 Task: Find connections with filter location Coelho Neto with filter topic #interiordesignwith filter profile language Spanish with filter current company Brocade with filter school Banaras Hindu University with filter industry Security and Investigations with filter service category Technical with filter keywords title Animal Shelter Board Member
Action: Mouse moved to (515, 101)
Screenshot: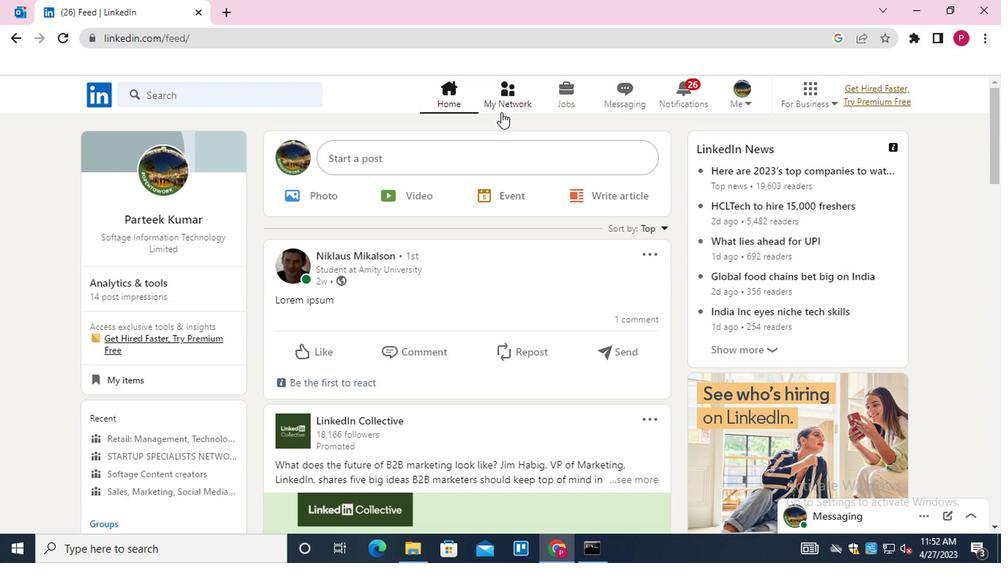 
Action: Mouse pressed left at (515, 101)
Screenshot: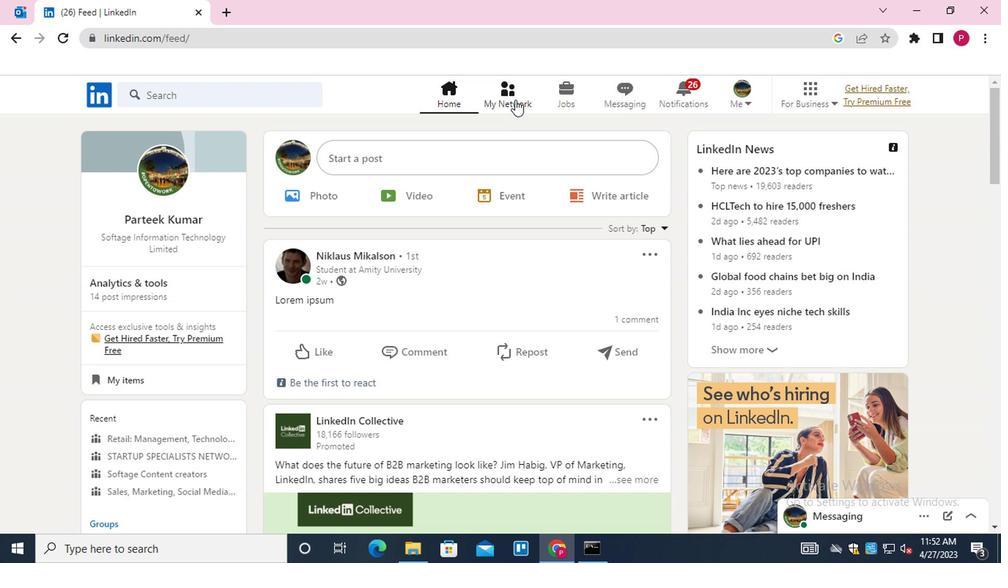 
Action: Mouse moved to (222, 178)
Screenshot: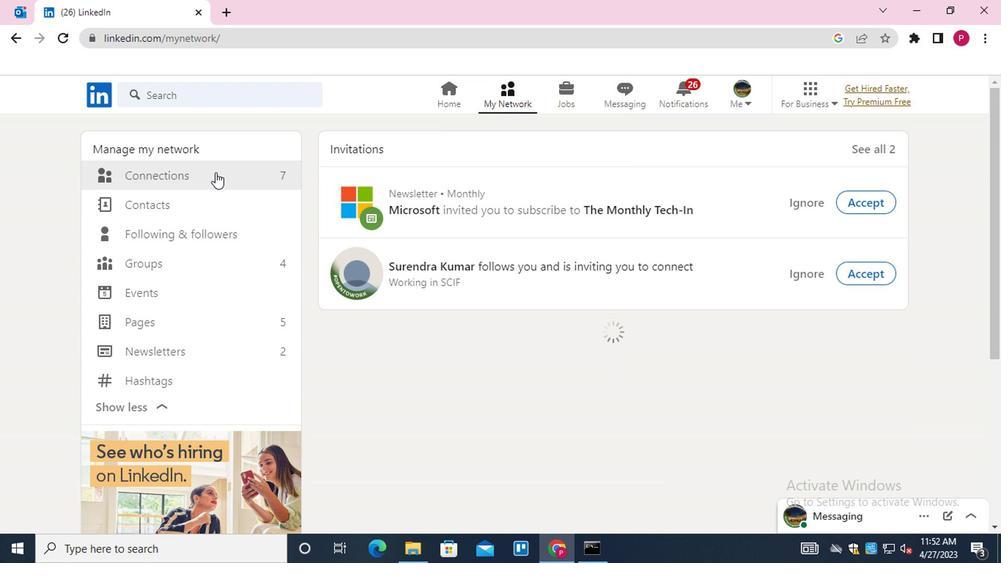 
Action: Mouse pressed left at (222, 178)
Screenshot: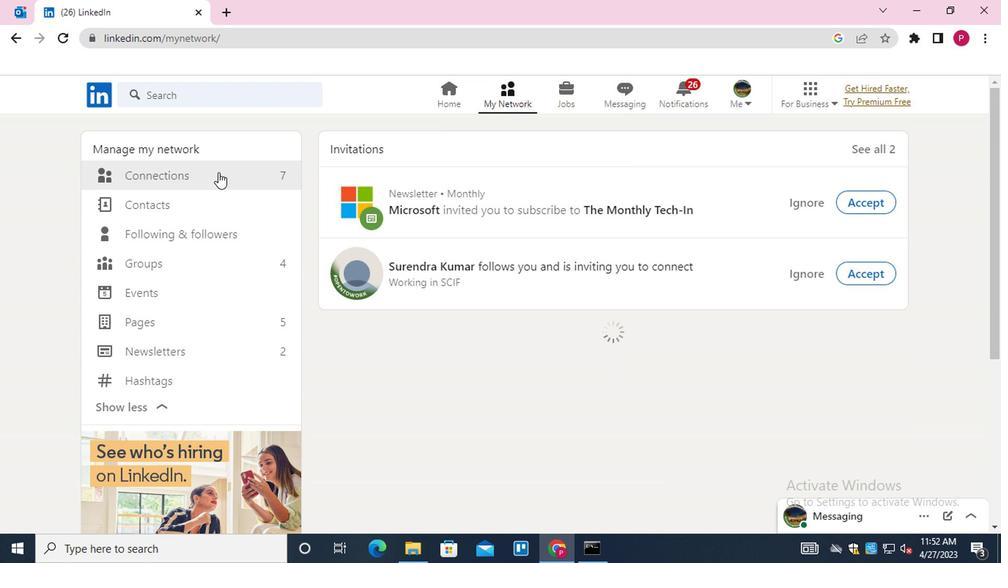 
Action: Mouse moved to (587, 187)
Screenshot: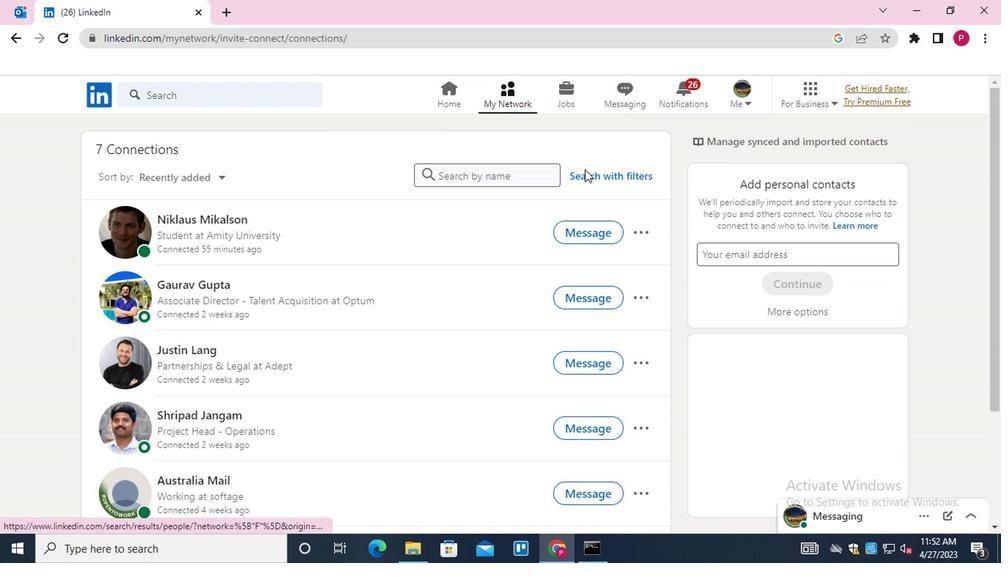 
Action: Mouse pressed left at (587, 187)
Screenshot: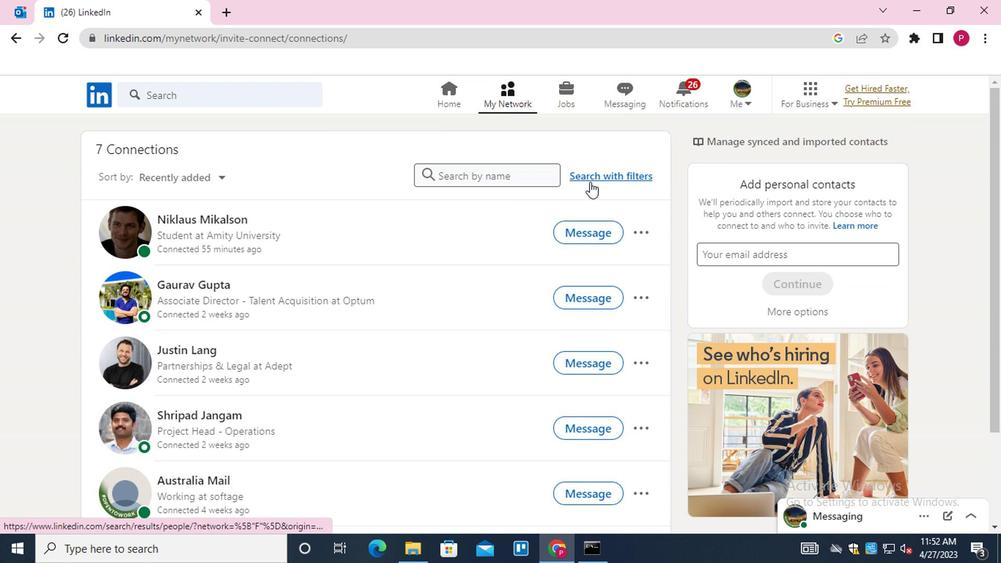 
Action: Mouse moved to (529, 143)
Screenshot: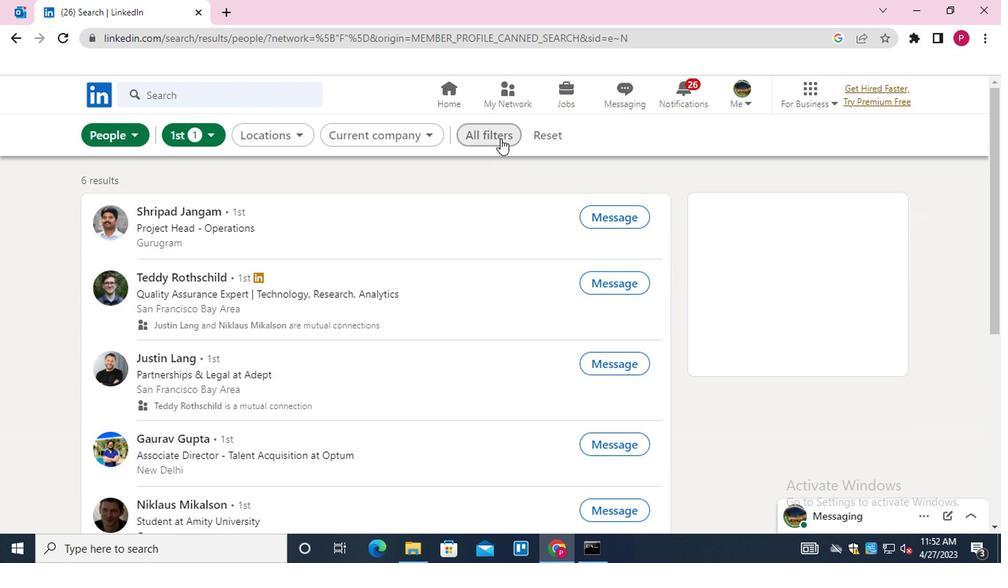 
Action: Mouse pressed left at (529, 143)
Screenshot: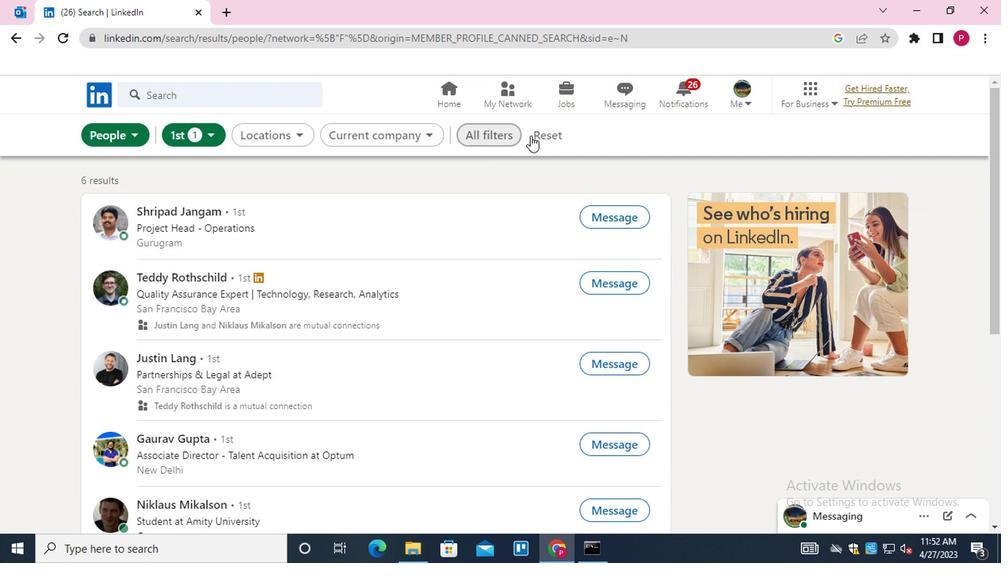 
Action: Mouse moved to (511, 143)
Screenshot: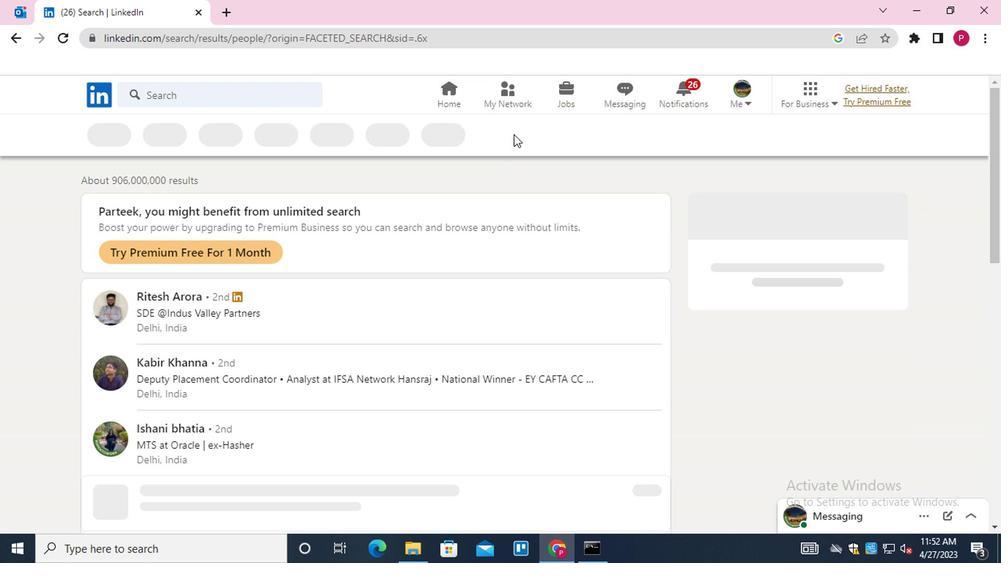 
Action: Mouse pressed left at (511, 143)
Screenshot: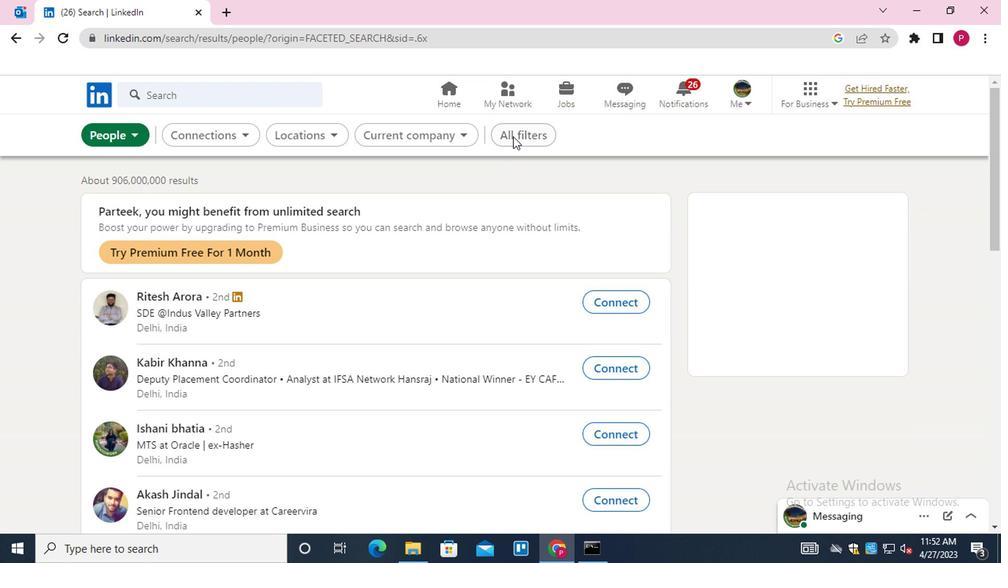 
Action: Mouse moved to (795, 364)
Screenshot: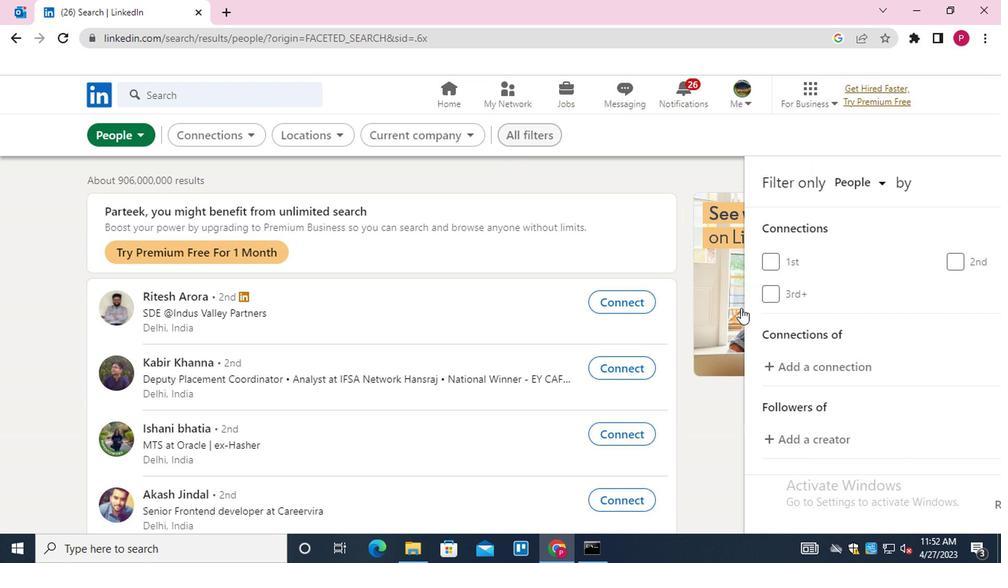 
Action: Mouse scrolled (795, 363) with delta (0, 0)
Screenshot: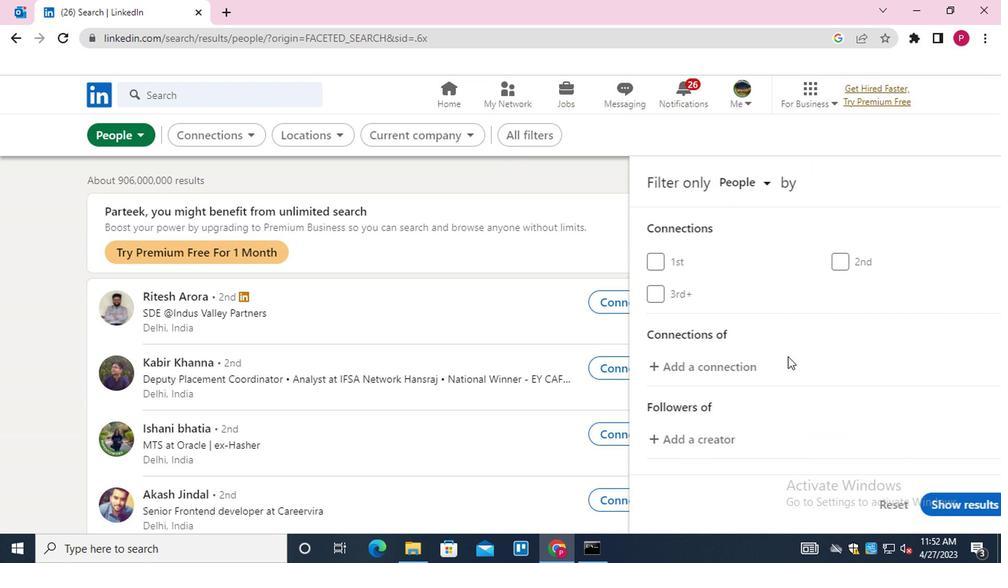 
Action: Mouse scrolled (795, 363) with delta (0, 0)
Screenshot: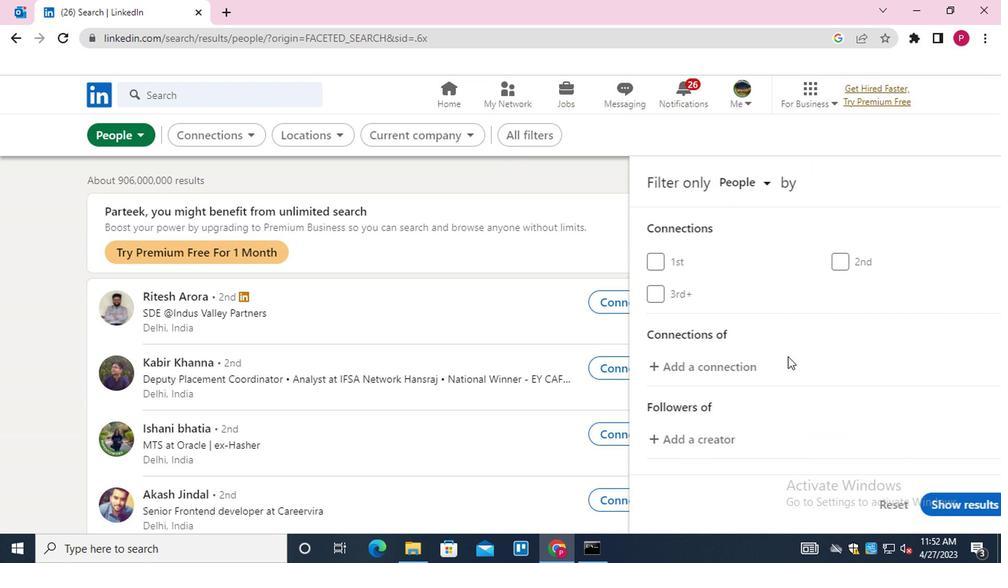 
Action: Mouse moved to (796, 365)
Screenshot: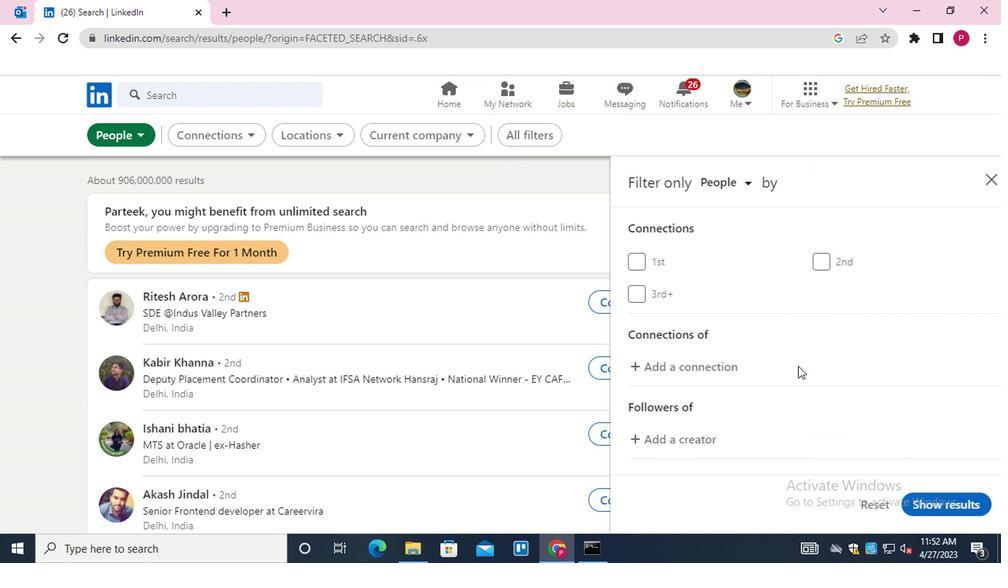 
Action: Mouse scrolled (796, 364) with delta (0, 0)
Screenshot: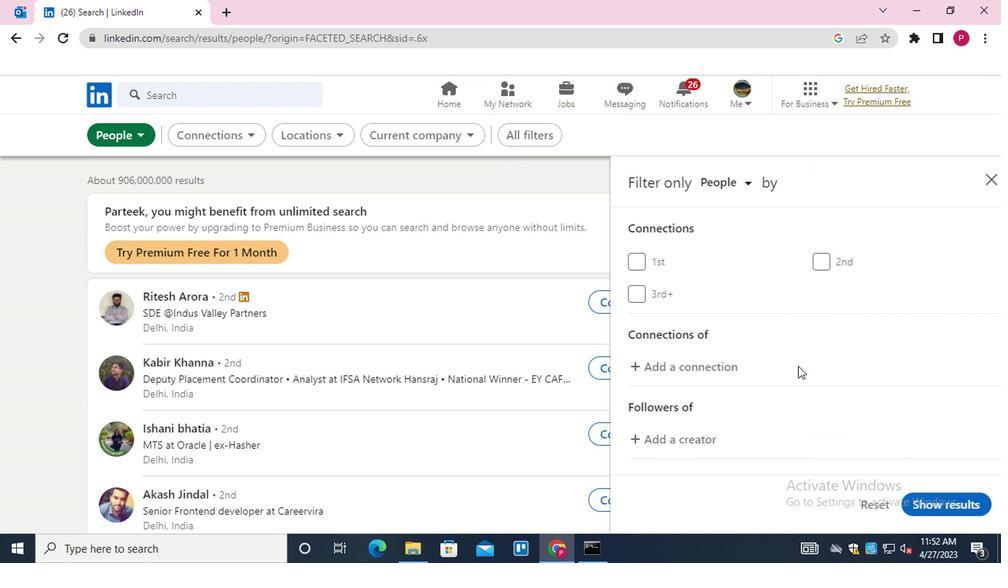 
Action: Mouse moved to (797, 368)
Screenshot: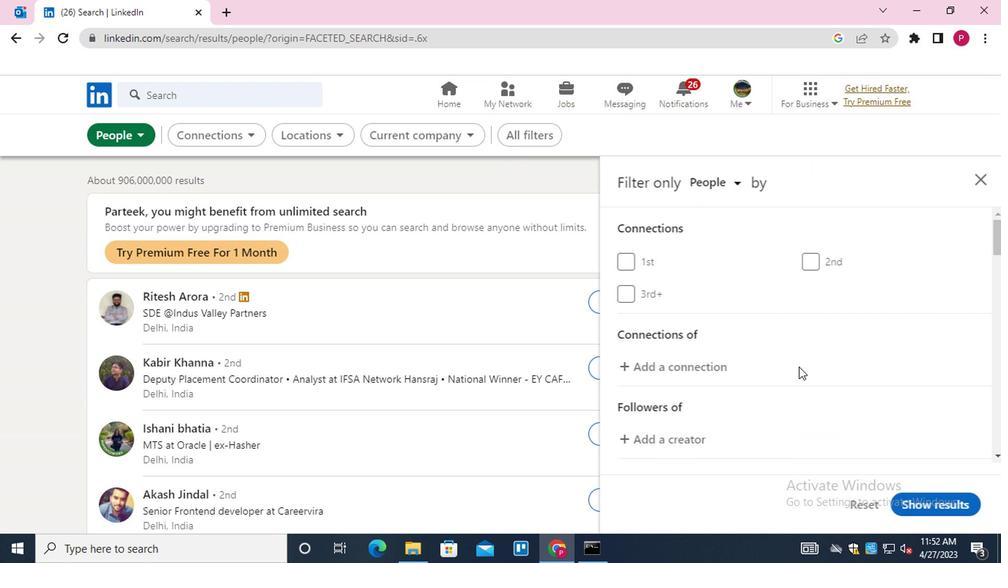 
Action: Mouse scrolled (797, 367) with delta (0, 0)
Screenshot: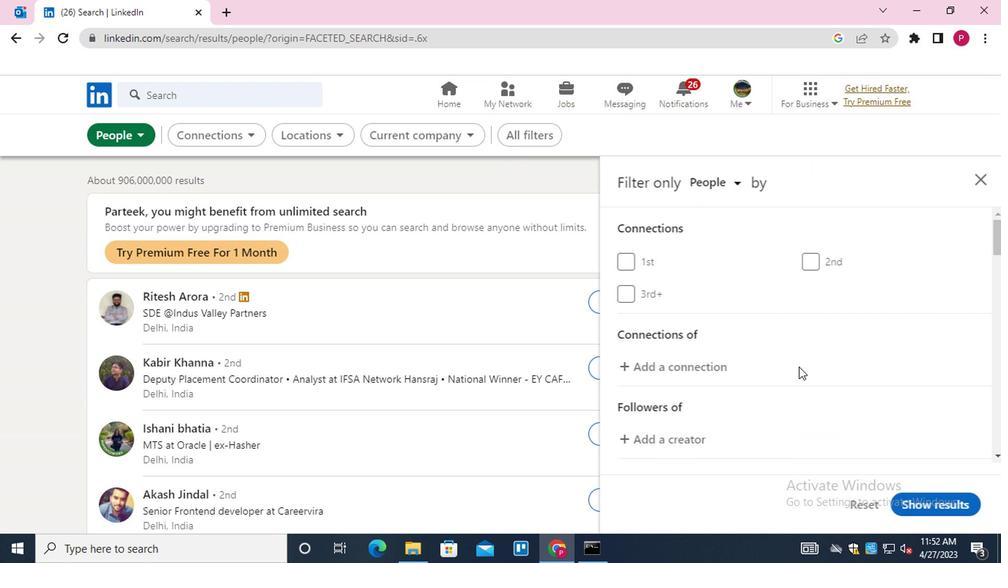 
Action: Mouse moved to (843, 287)
Screenshot: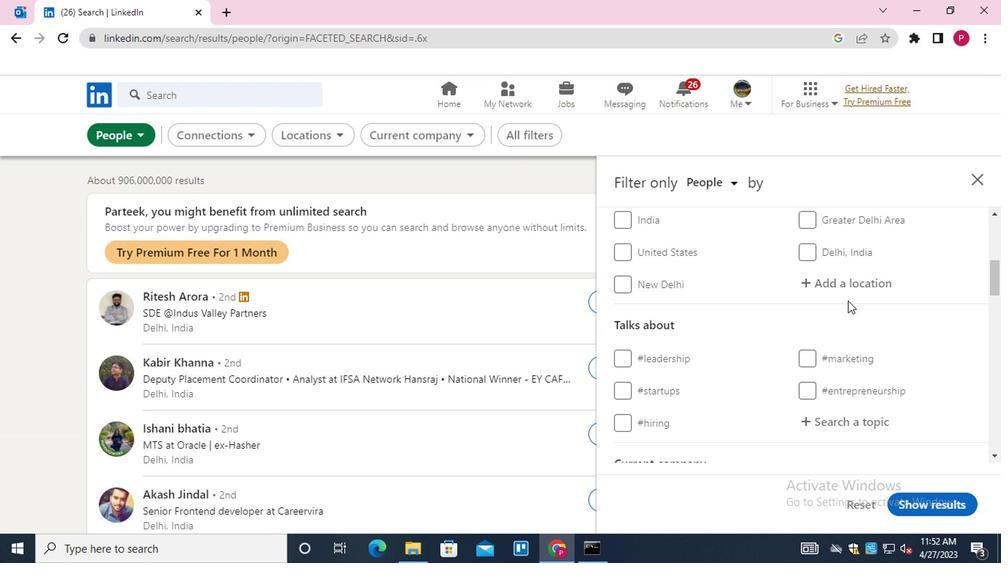 
Action: Mouse pressed left at (843, 287)
Screenshot: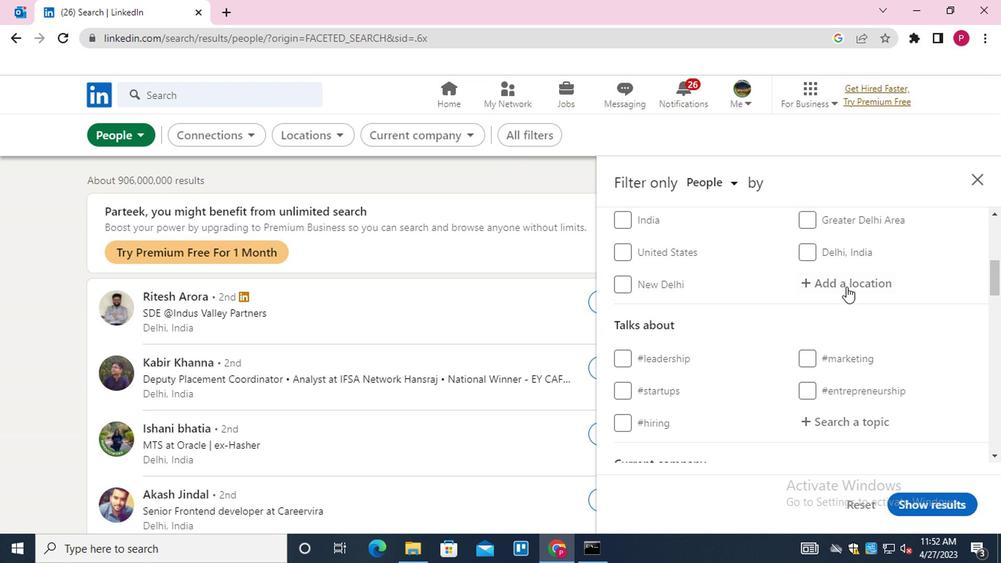 
Action: Key pressed <Key.shift>COELHO<Key.down><Key.enter>
Screenshot: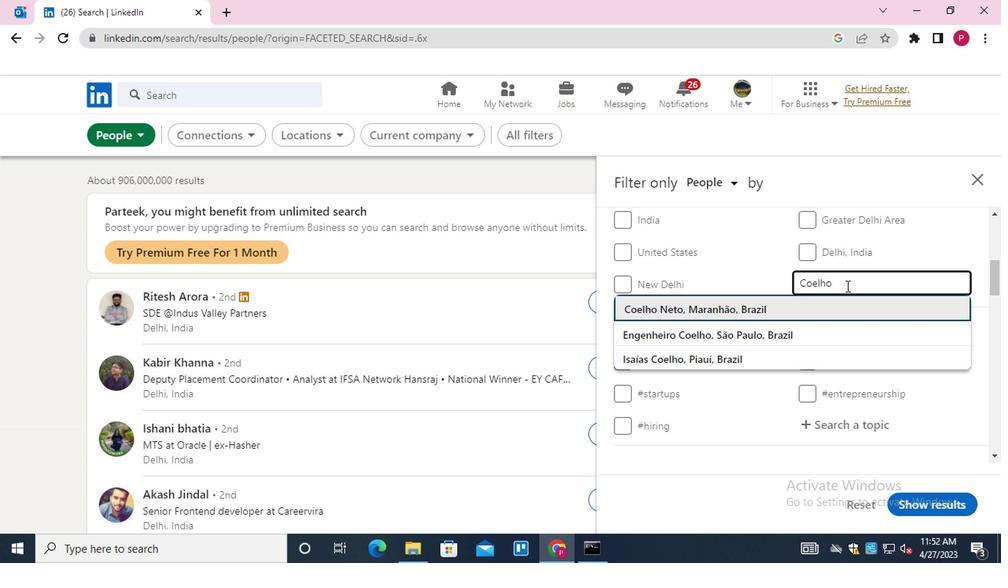 
Action: Mouse moved to (840, 287)
Screenshot: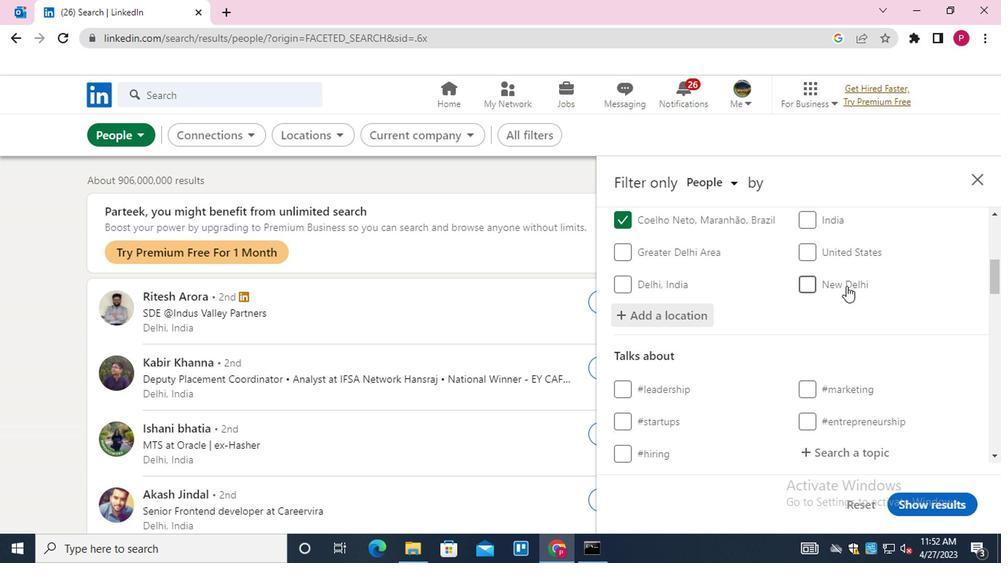 
Action: Mouse scrolled (840, 287) with delta (0, 0)
Screenshot: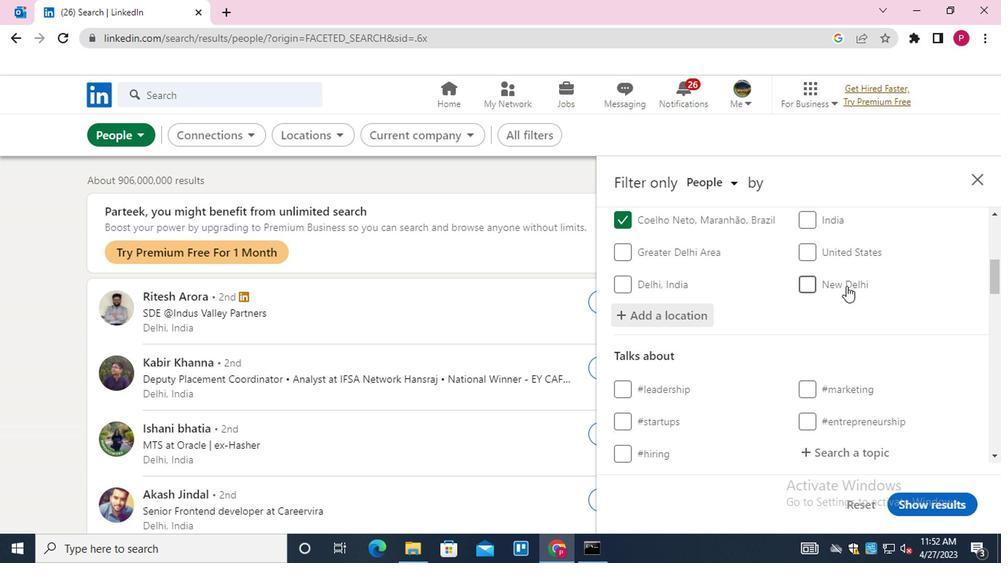 
Action: Mouse moved to (837, 292)
Screenshot: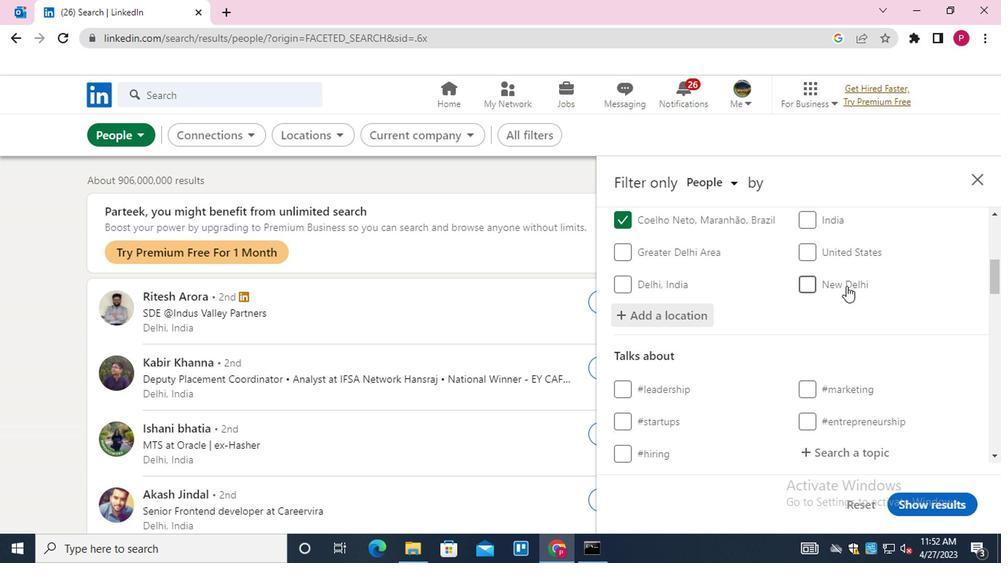 
Action: Mouse scrolled (837, 291) with delta (0, 0)
Screenshot: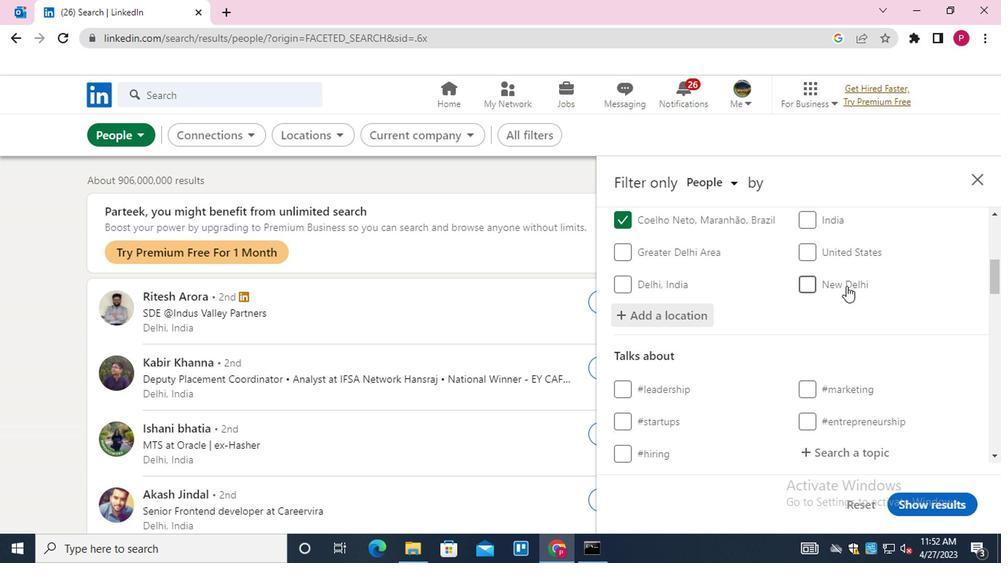 
Action: Mouse moved to (860, 306)
Screenshot: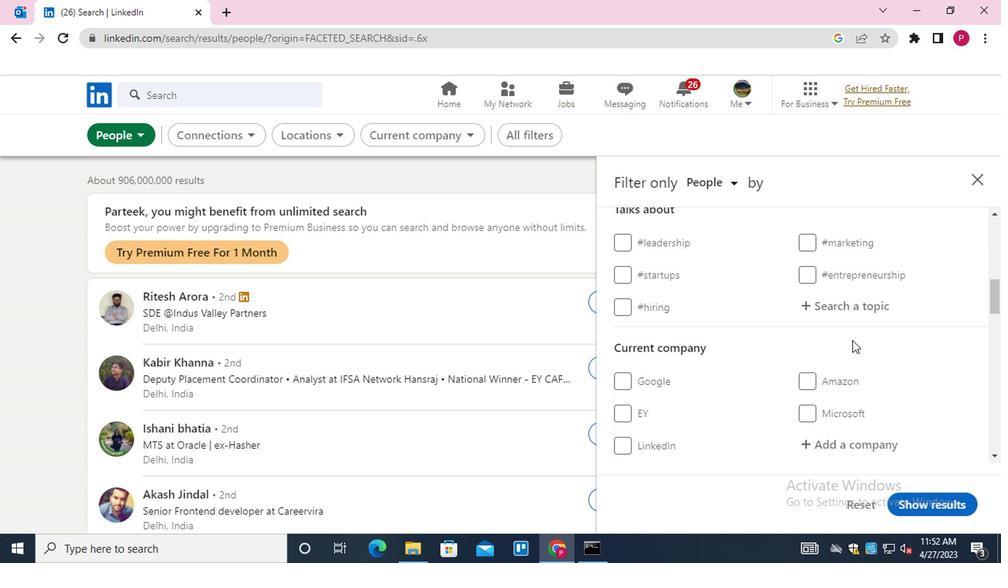 
Action: Mouse pressed left at (860, 306)
Screenshot: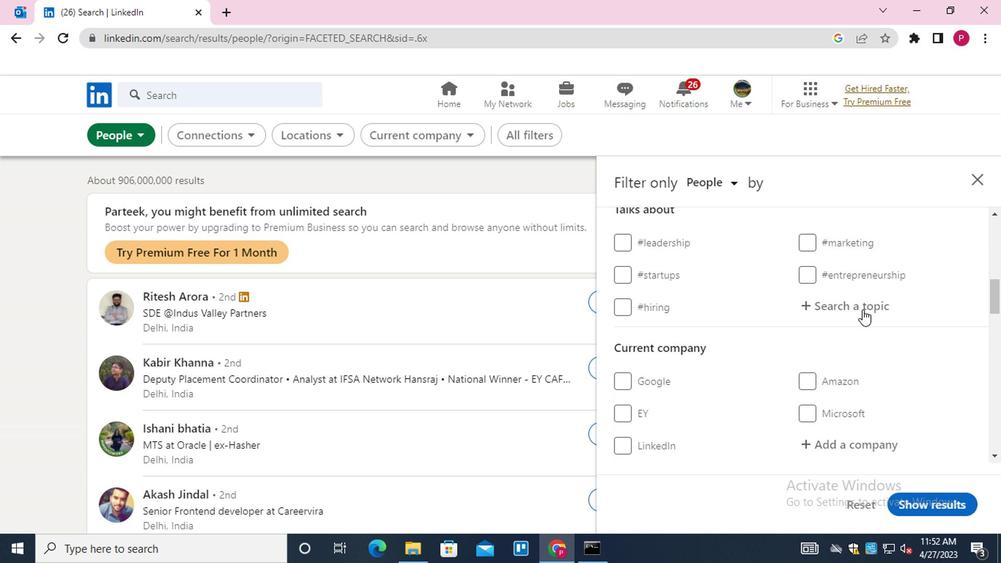 
Action: Key pressed INTERIO<Key.down><Key.enter>
Screenshot: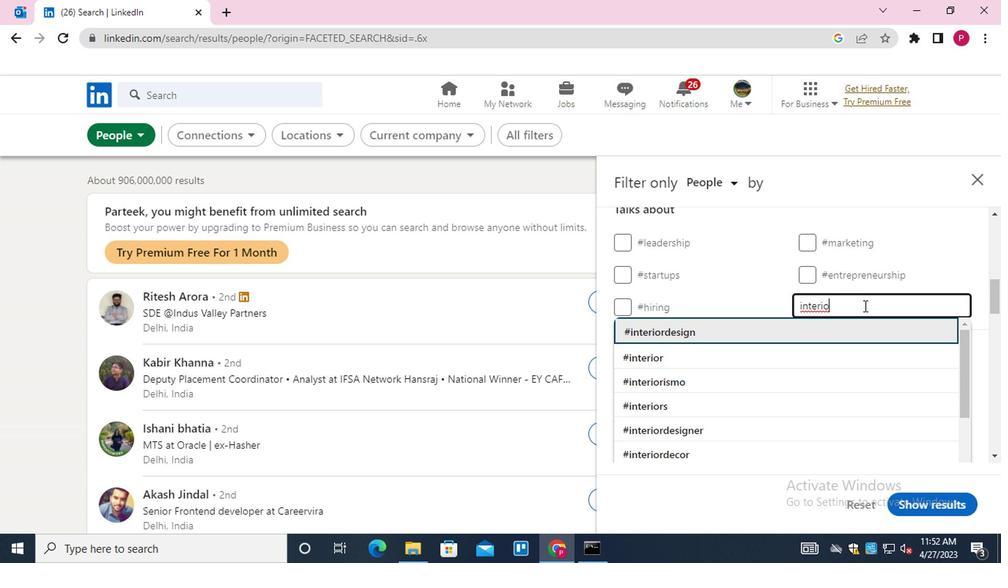 
Action: Mouse moved to (833, 322)
Screenshot: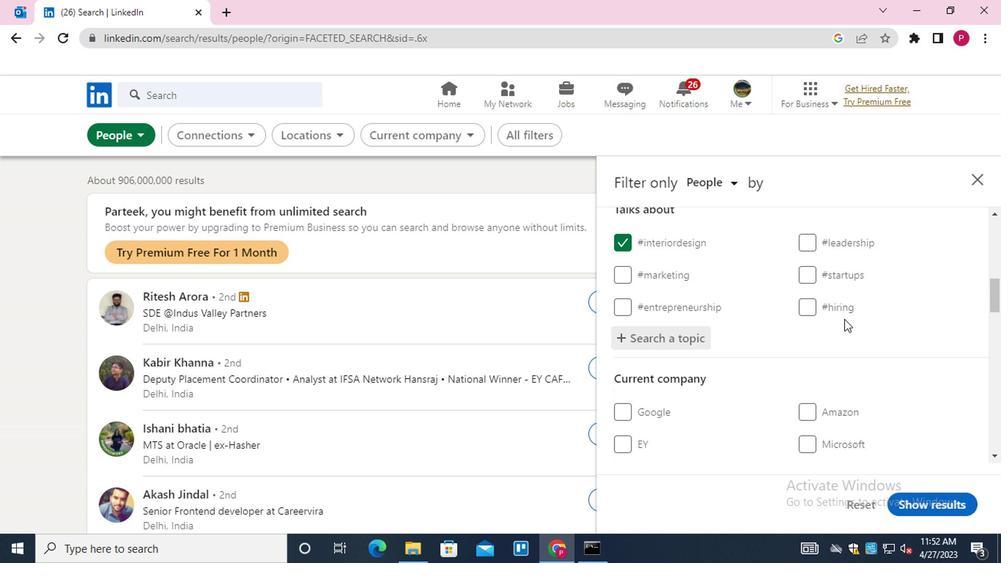 
Action: Mouse scrolled (833, 321) with delta (0, 0)
Screenshot: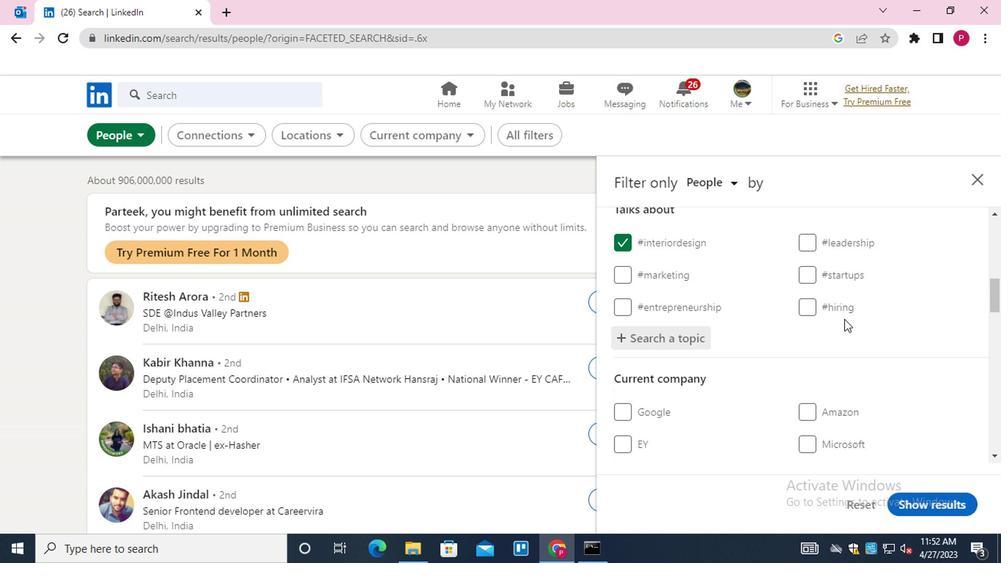 
Action: Mouse scrolled (833, 321) with delta (0, 0)
Screenshot: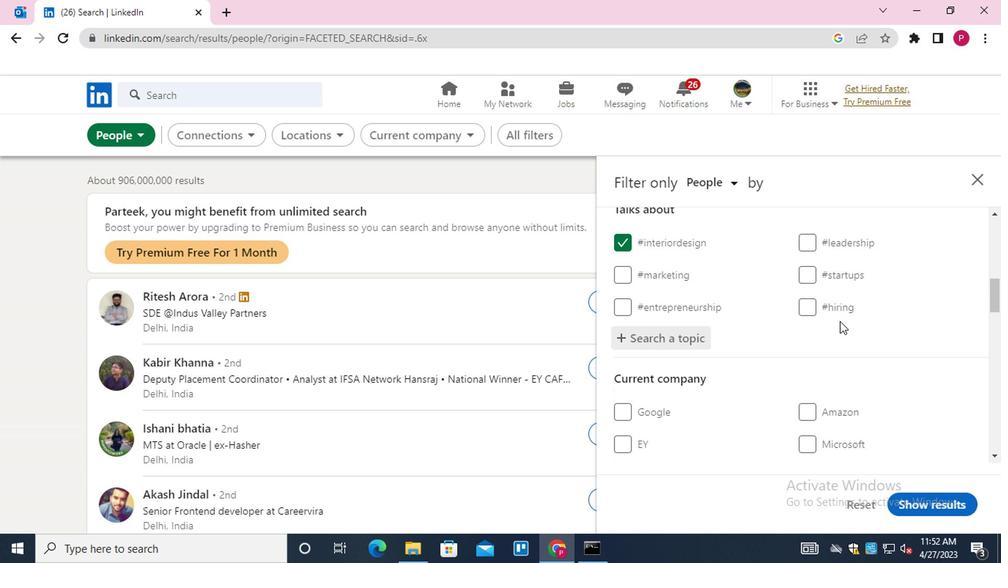 
Action: Mouse scrolled (833, 321) with delta (0, 0)
Screenshot: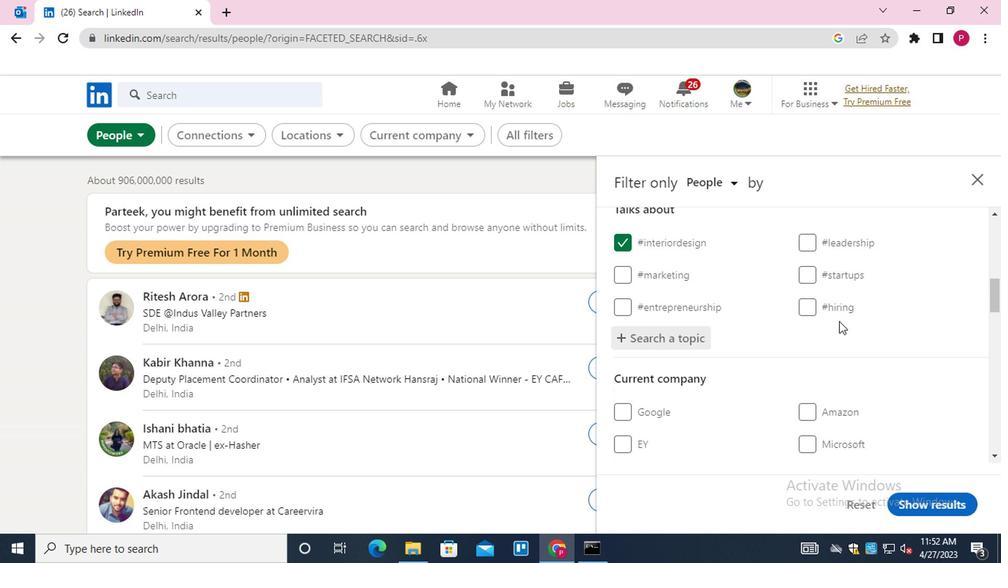 
Action: Mouse moved to (776, 326)
Screenshot: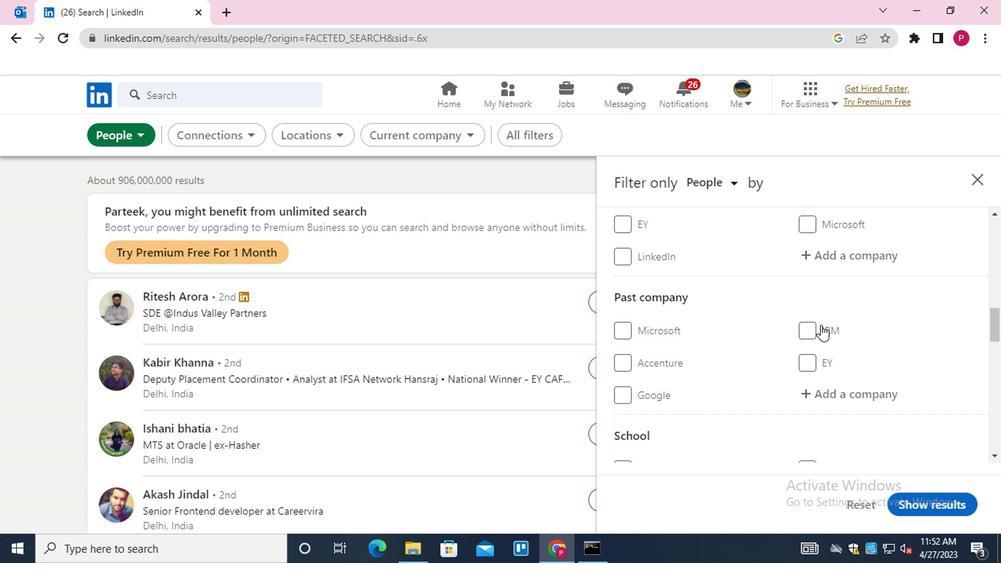 
Action: Mouse scrolled (776, 325) with delta (0, 0)
Screenshot: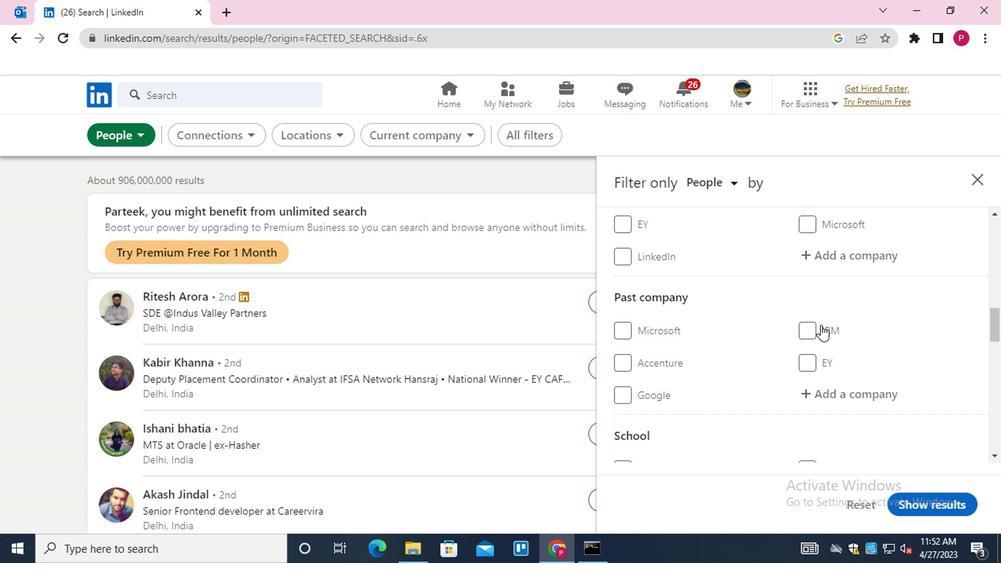 
Action: Mouse moved to (775, 326)
Screenshot: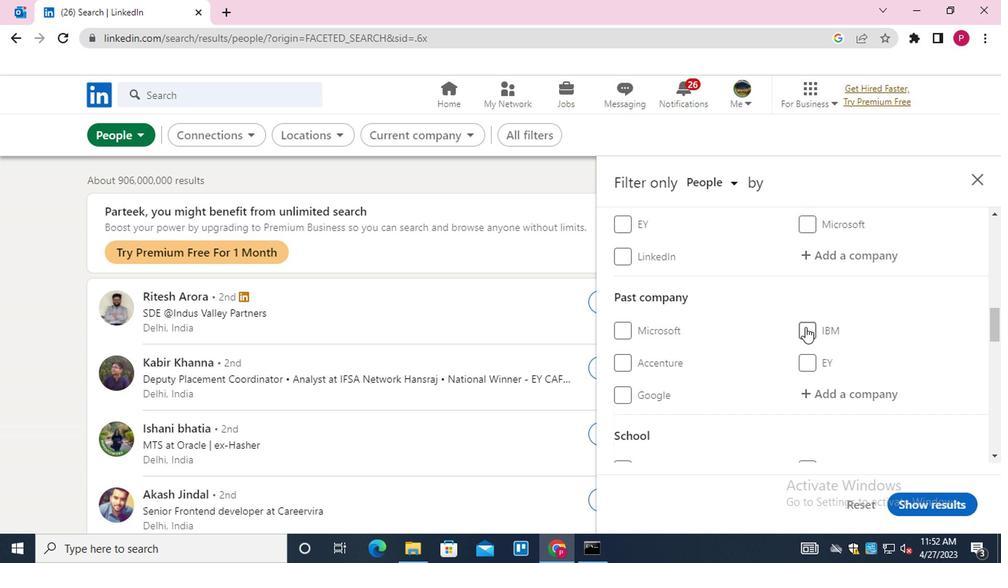 
Action: Mouse scrolled (775, 325) with delta (0, 0)
Screenshot: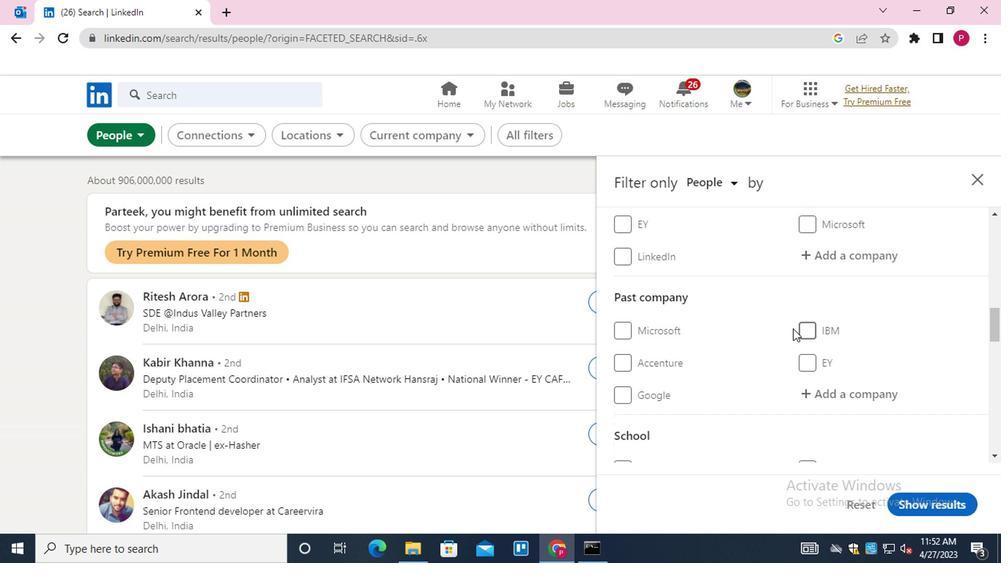 
Action: Mouse moved to (667, 382)
Screenshot: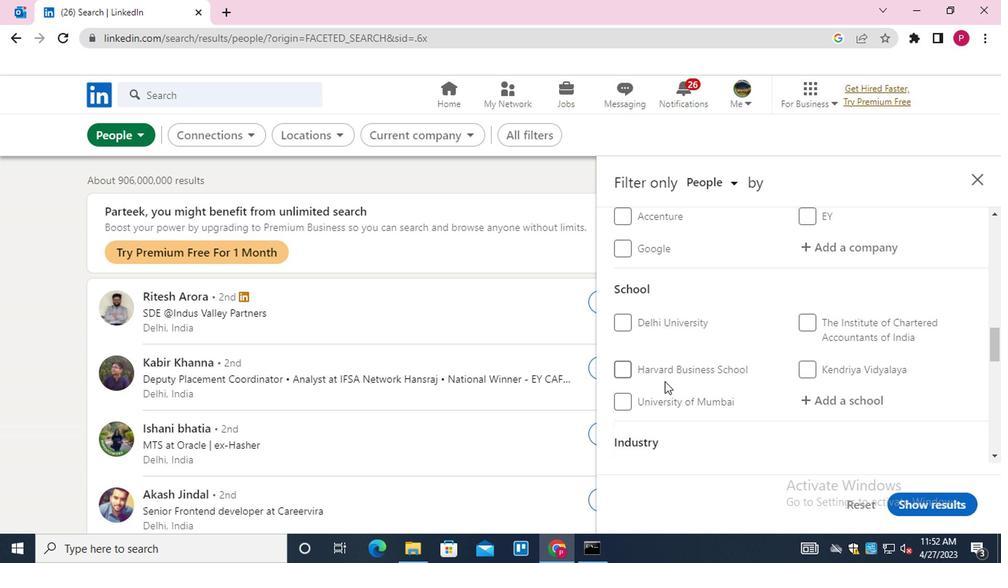 
Action: Mouse scrolled (667, 382) with delta (0, 0)
Screenshot: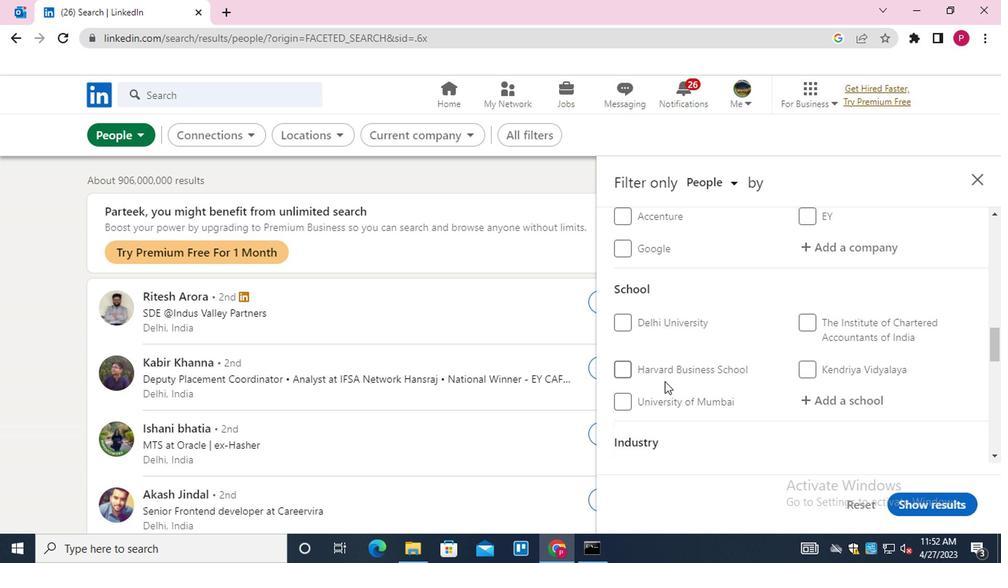 
Action: Mouse moved to (667, 382)
Screenshot: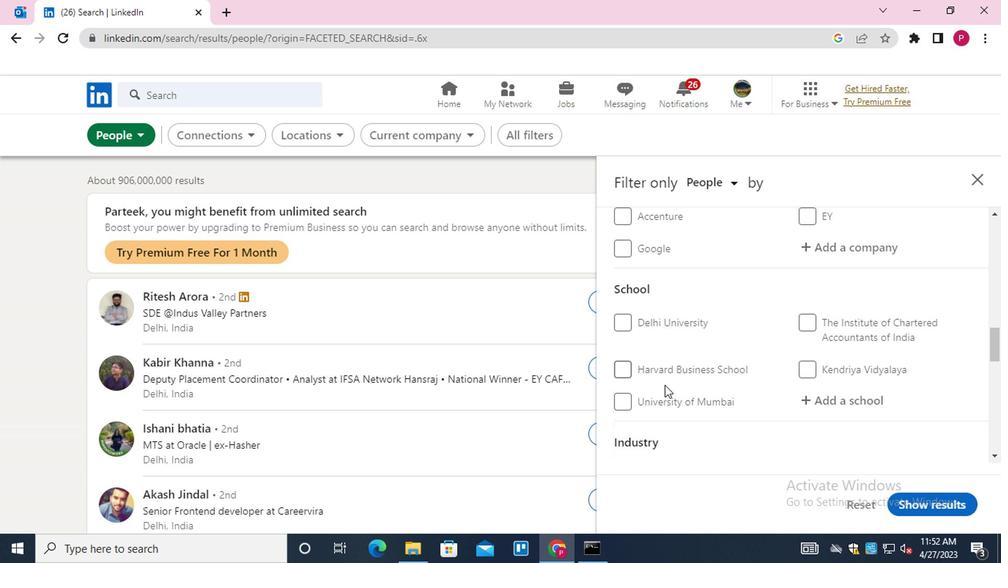 
Action: Mouse scrolled (667, 382) with delta (0, 0)
Screenshot: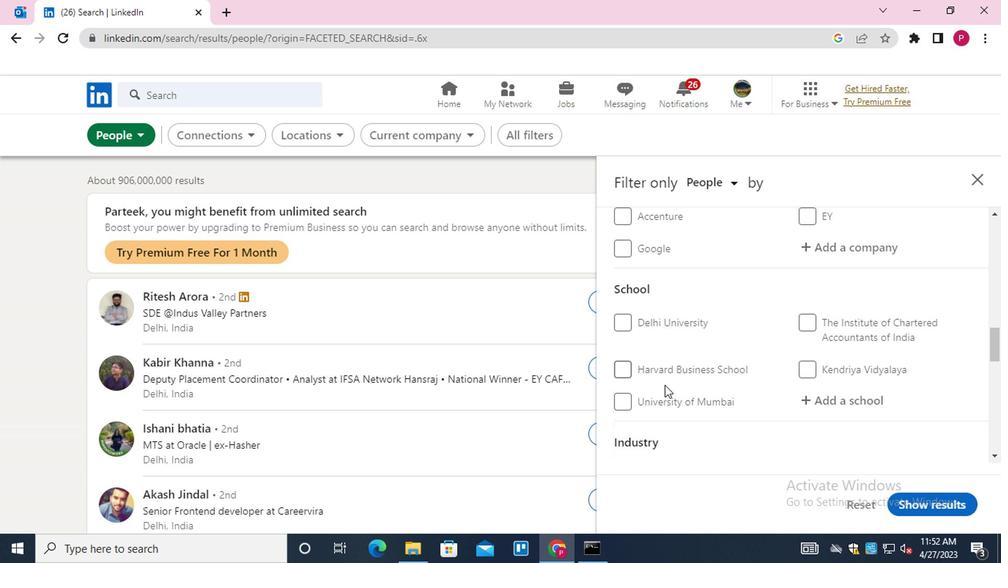 
Action: Mouse moved to (673, 379)
Screenshot: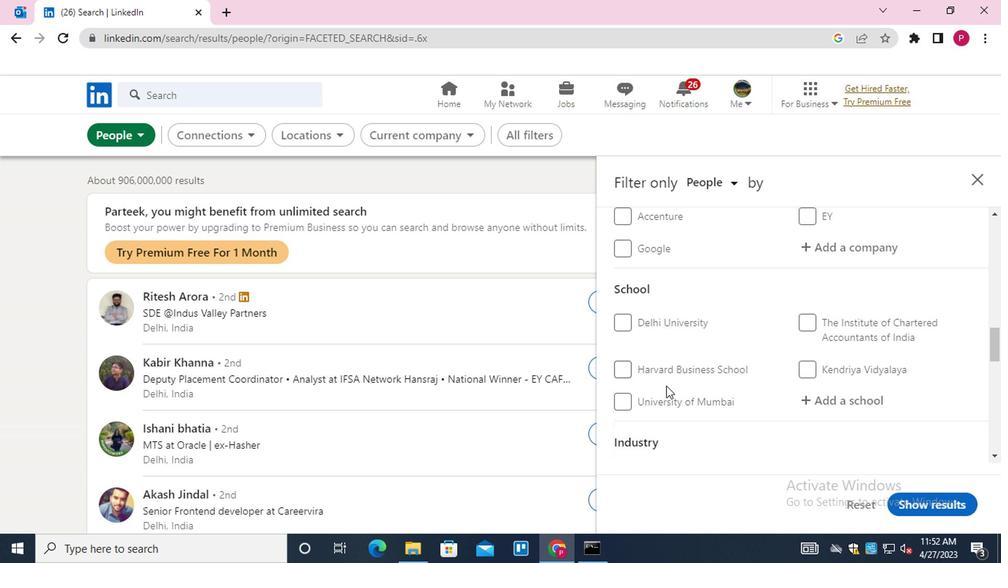 
Action: Mouse scrolled (673, 378) with delta (0, 0)
Screenshot: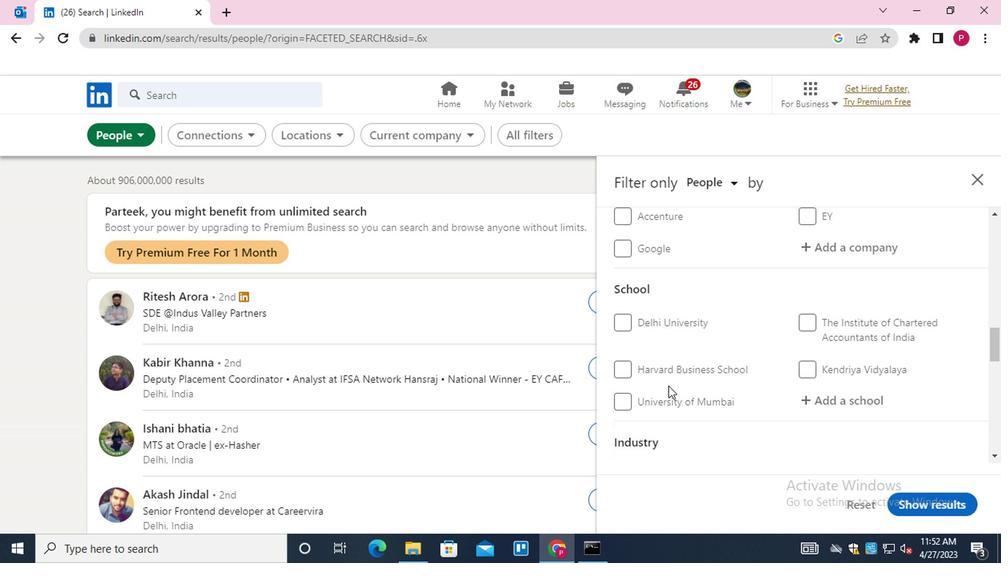
Action: Mouse moved to (678, 362)
Screenshot: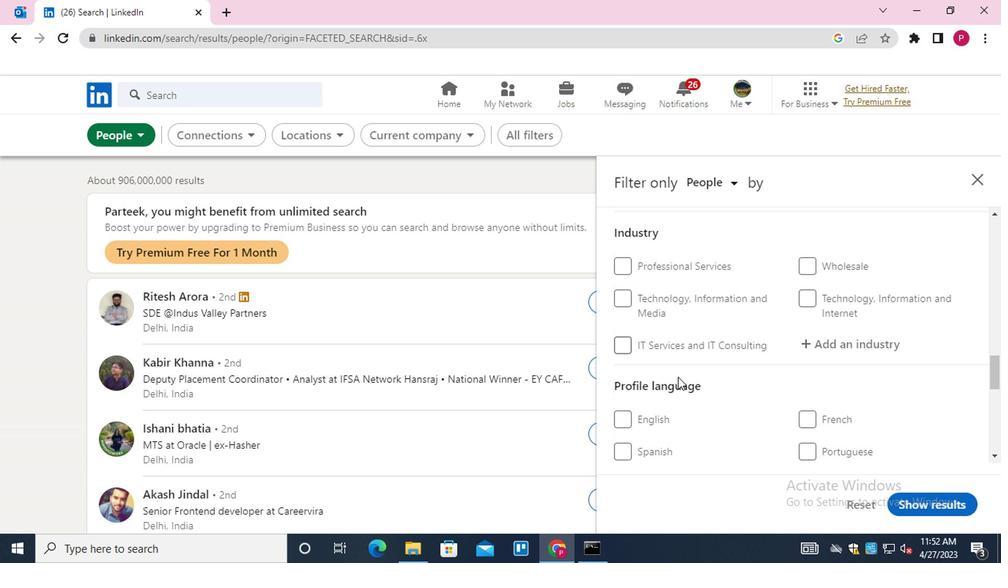 
Action: Mouse scrolled (678, 362) with delta (0, 0)
Screenshot: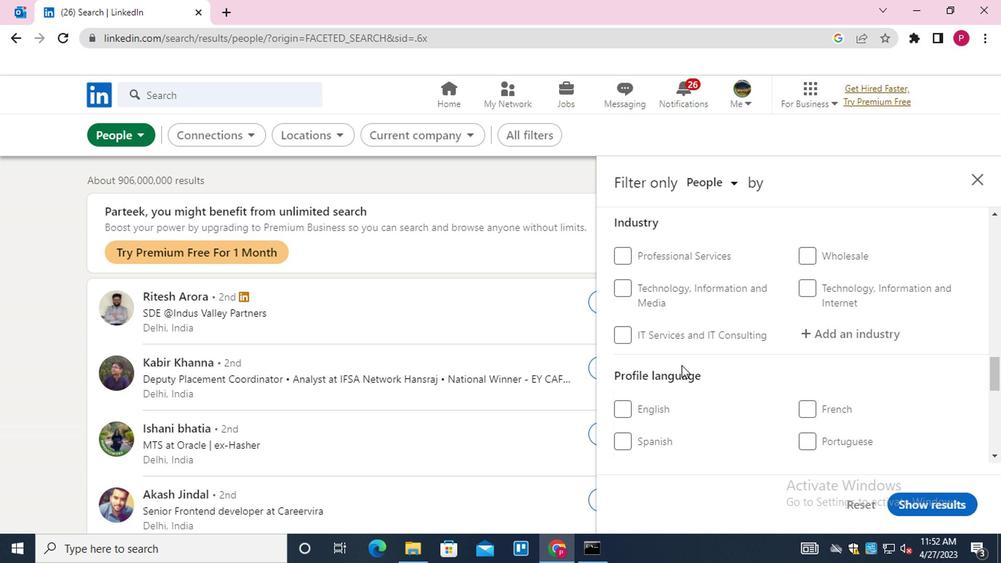 
Action: Mouse scrolled (678, 362) with delta (0, 0)
Screenshot: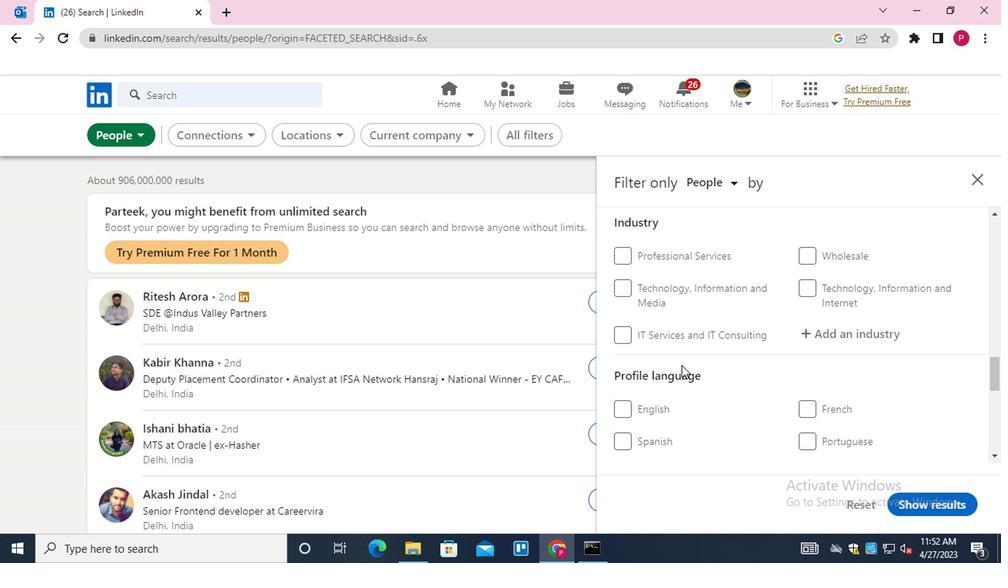
Action: Mouse moved to (624, 294)
Screenshot: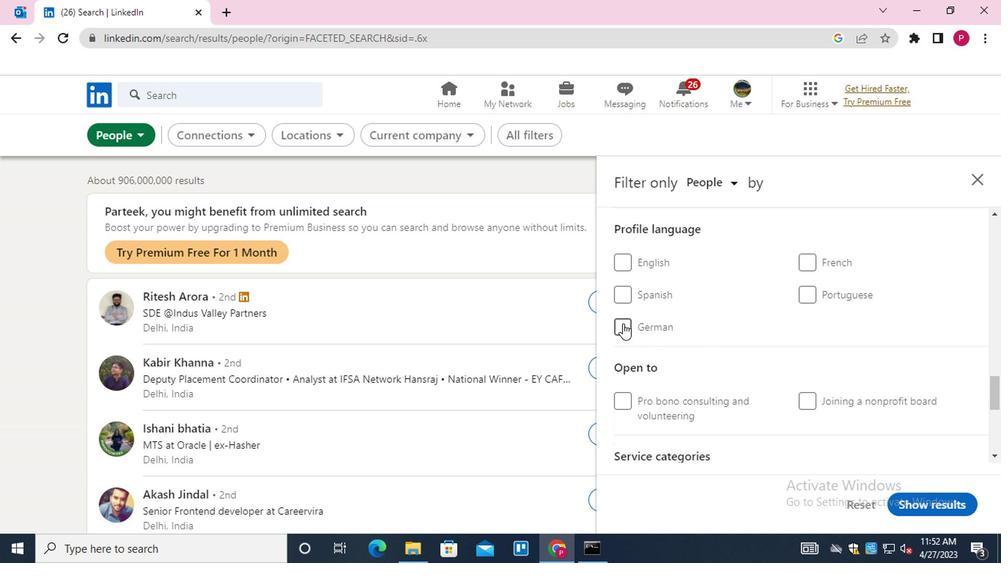 
Action: Mouse pressed left at (624, 294)
Screenshot: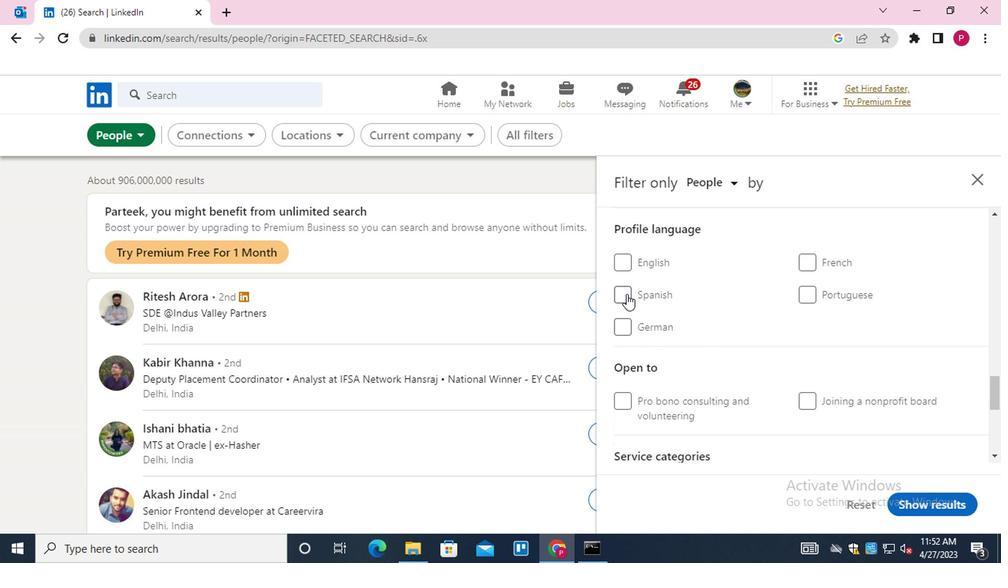 
Action: Mouse moved to (711, 301)
Screenshot: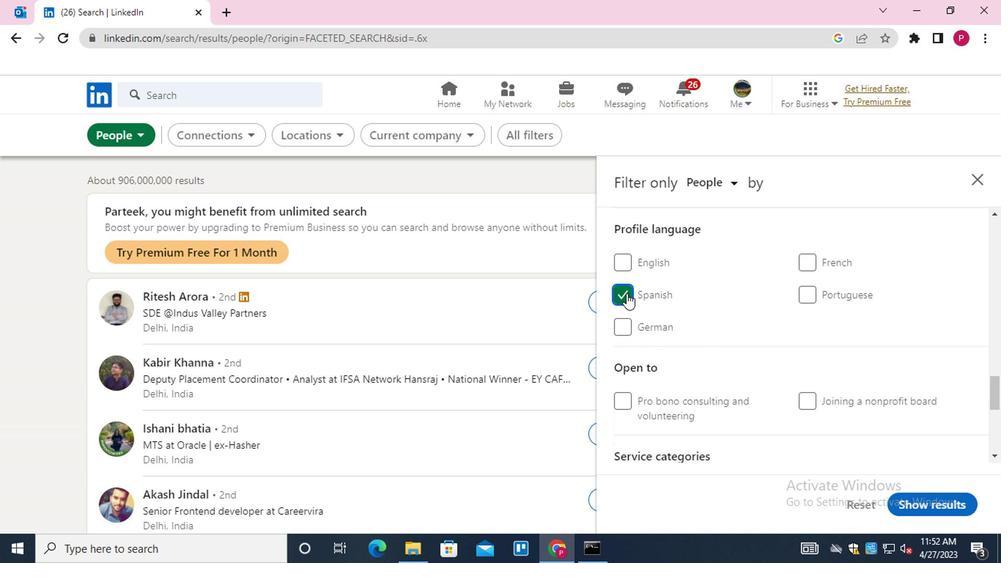 
Action: Mouse scrolled (711, 301) with delta (0, 0)
Screenshot: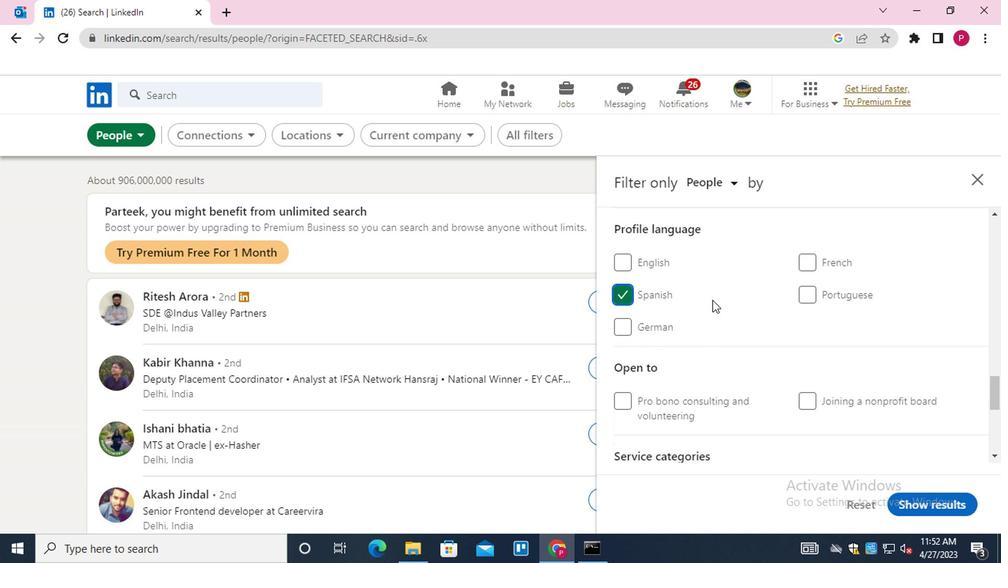 
Action: Mouse scrolled (711, 301) with delta (0, 0)
Screenshot: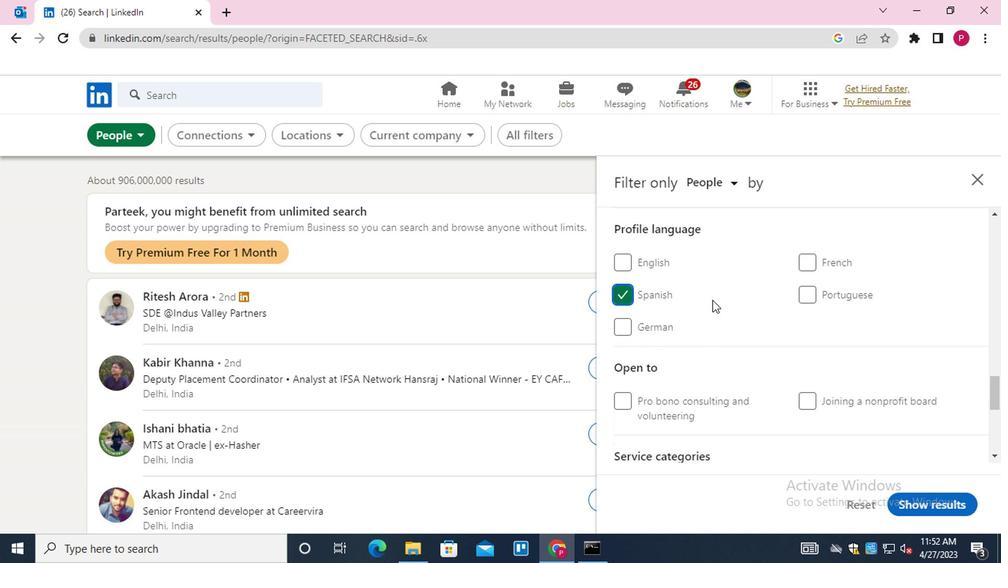 
Action: Mouse scrolled (711, 301) with delta (0, 0)
Screenshot: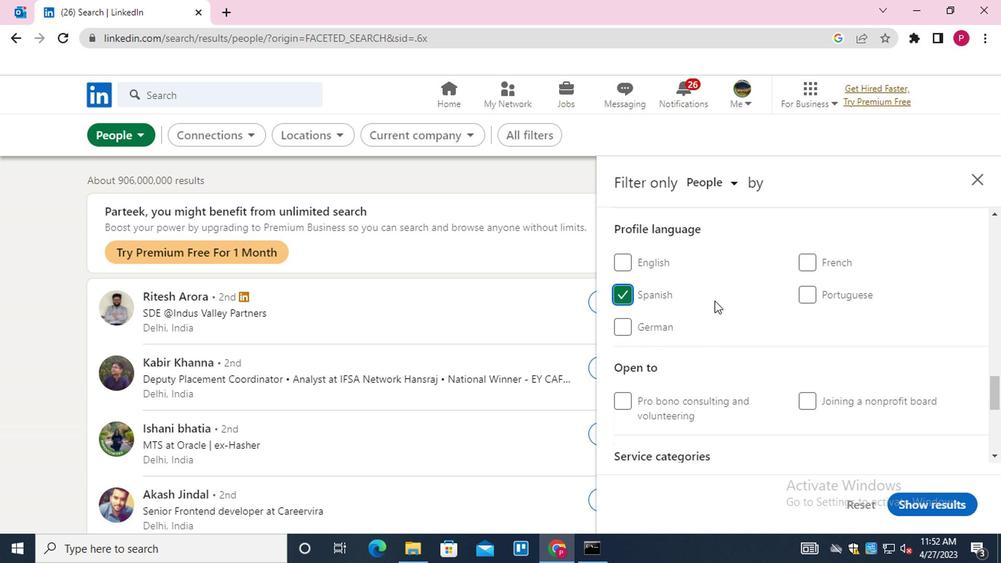 
Action: Mouse scrolled (711, 301) with delta (0, 0)
Screenshot: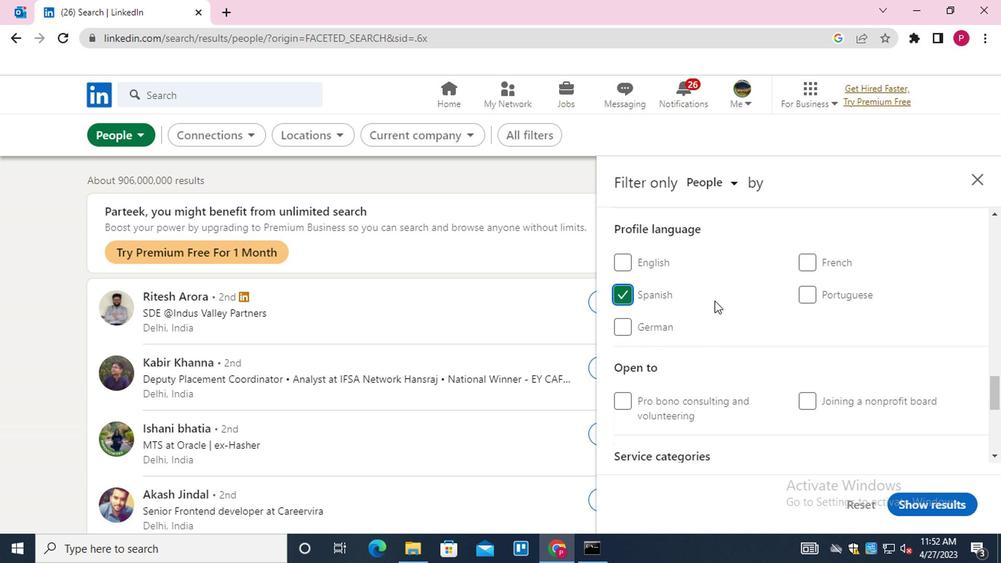 
Action: Mouse scrolled (711, 301) with delta (0, 0)
Screenshot: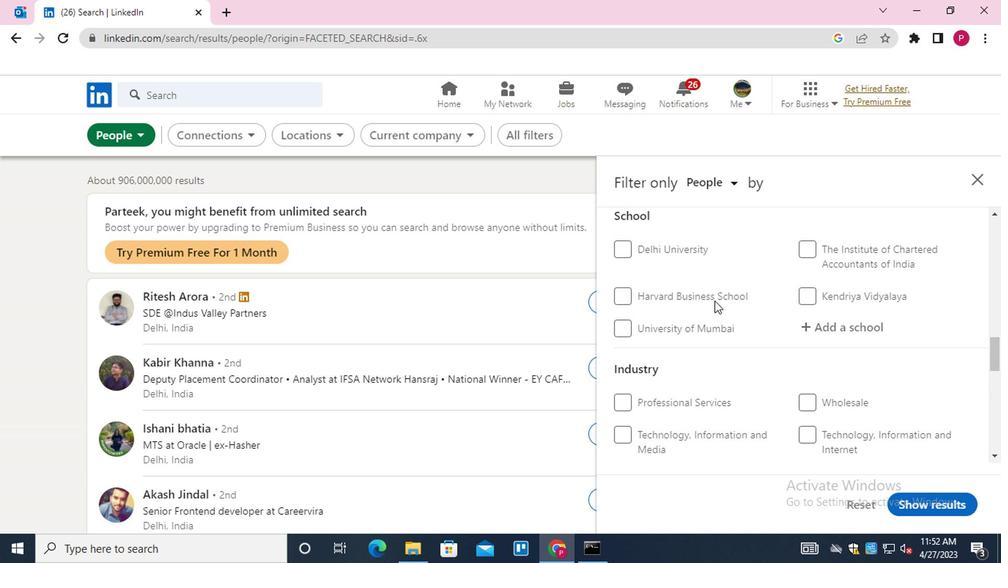 
Action: Mouse scrolled (711, 301) with delta (0, 0)
Screenshot: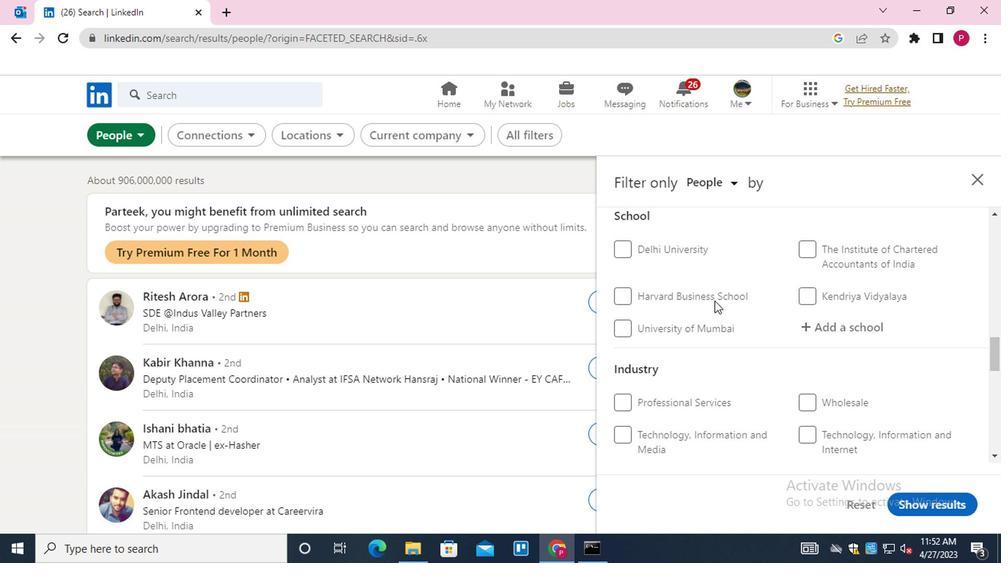 
Action: Mouse moved to (733, 313)
Screenshot: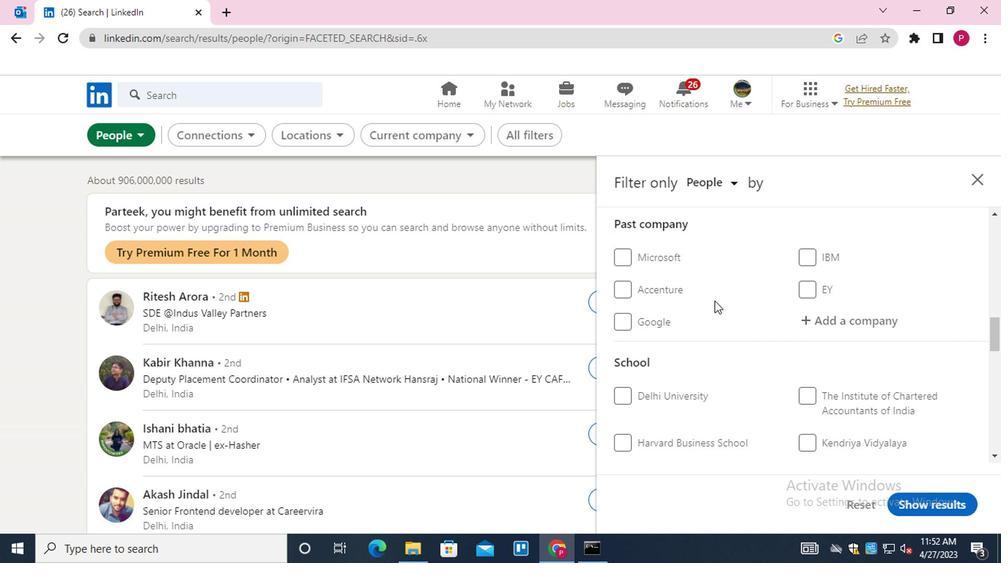 
Action: Mouse scrolled (733, 314) with delta (0, 0)
Screenshot: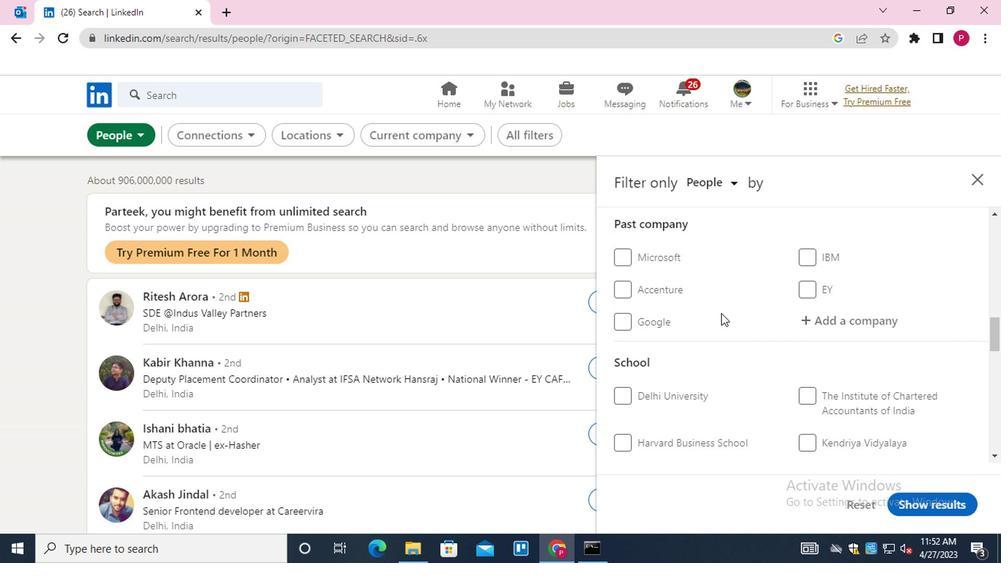 
Action: Mouse scrolled (733, 314) with delta (0, 0)
Screenshot: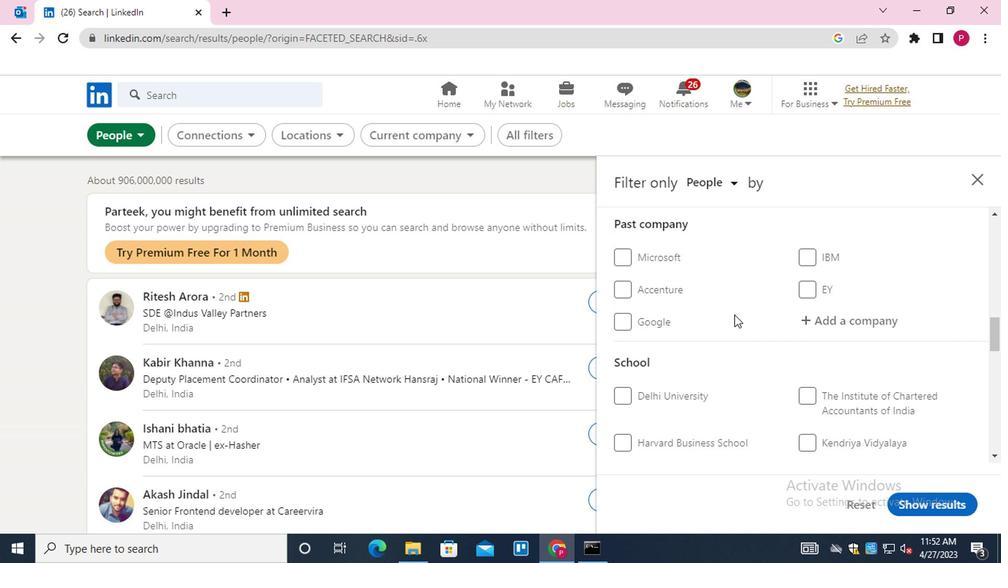 
Action: Mouse moved to (838, 328)
Screenshot: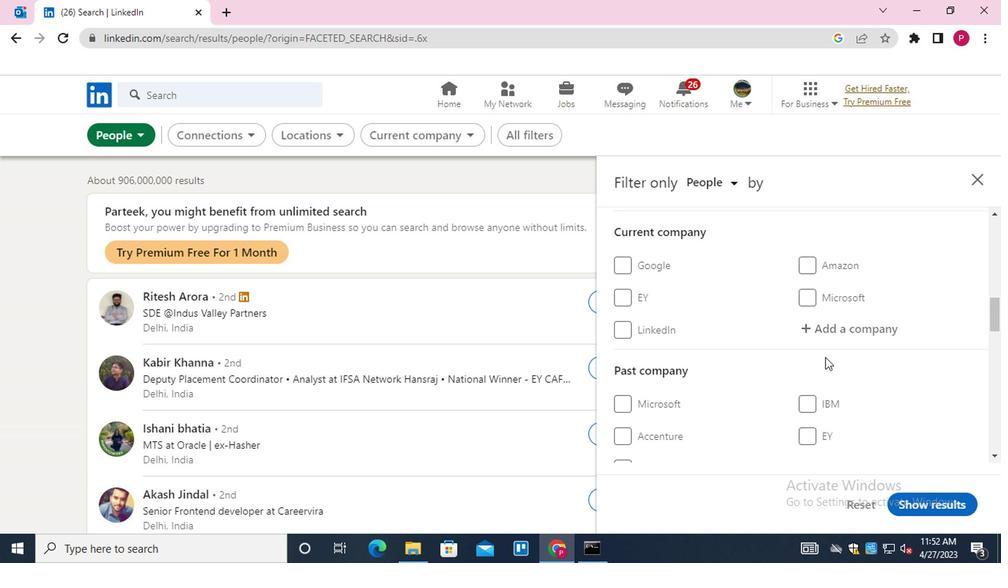 
Action: Mouse pressed left at (838, 328)
Screenshot: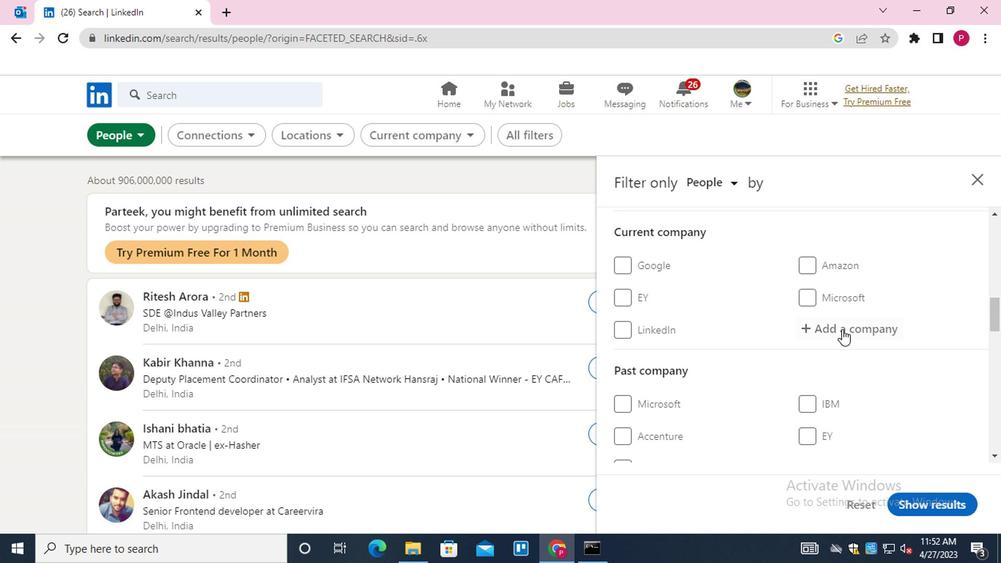 
Action: Key pressed <Key.shift><Key.shift><Key.shift><Key.shift><Key.shift><Key.shift><Key.shift><Key.shift><Key.shift><Key.shift><Key.shift><Key.shift><Key.shift><Key.shift><Key.shift><Key.shift><Key.shift><Key.shift><Key.shift>BROCAD<Key.down><Key.enter>
Screenshot: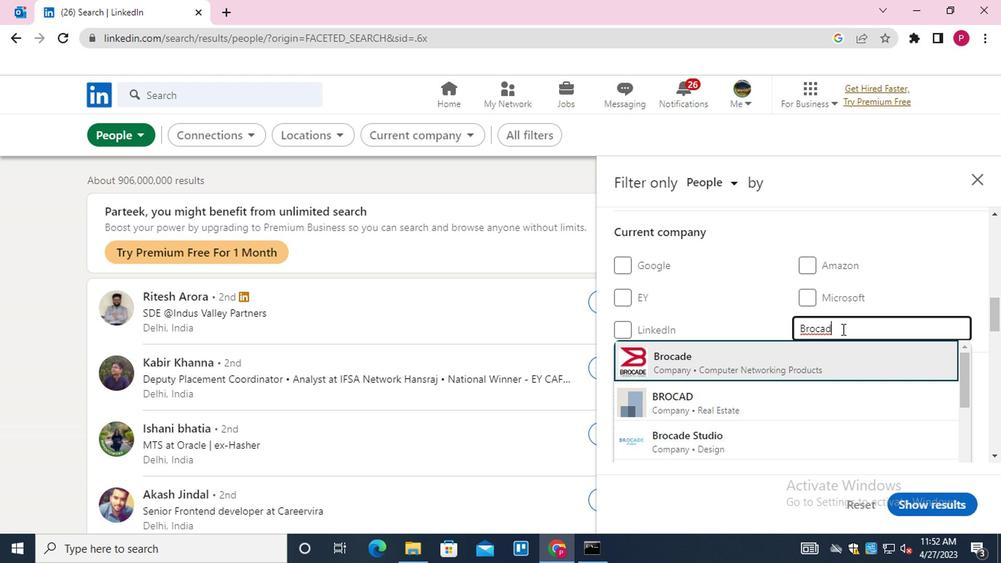 
Action: Mouse scrolled (838, 329) with delta (0, 1)
Screenshot: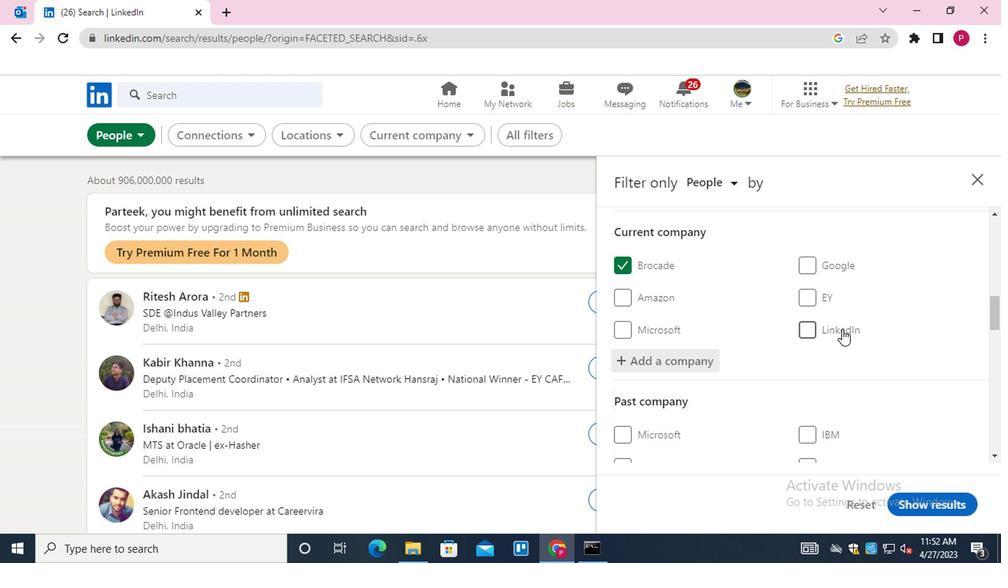 
Action: Mouse moved to (818, 326)
Screenshot: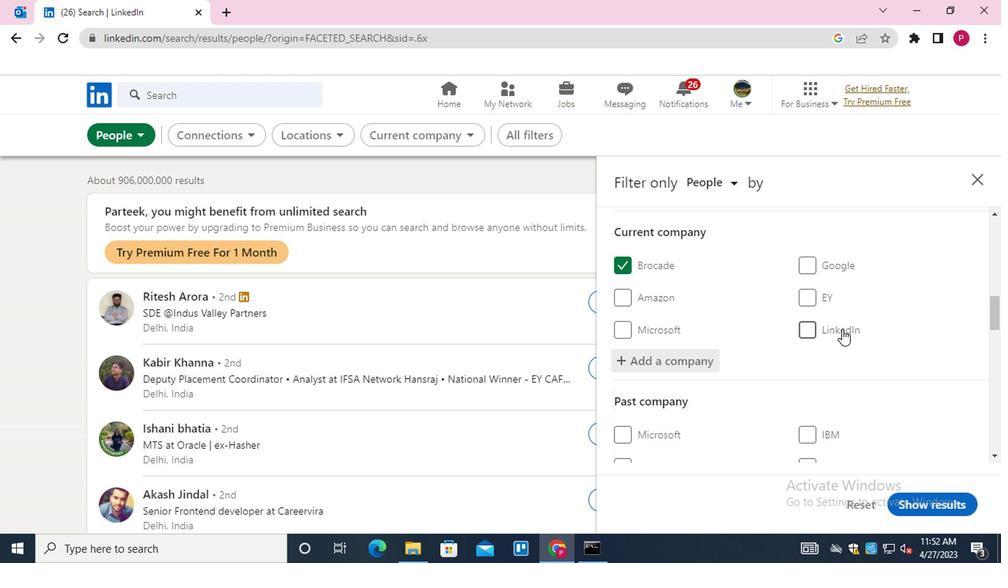 
Action: Mouse scrolled (818, 325) with delta (0, 0)
Screenshot: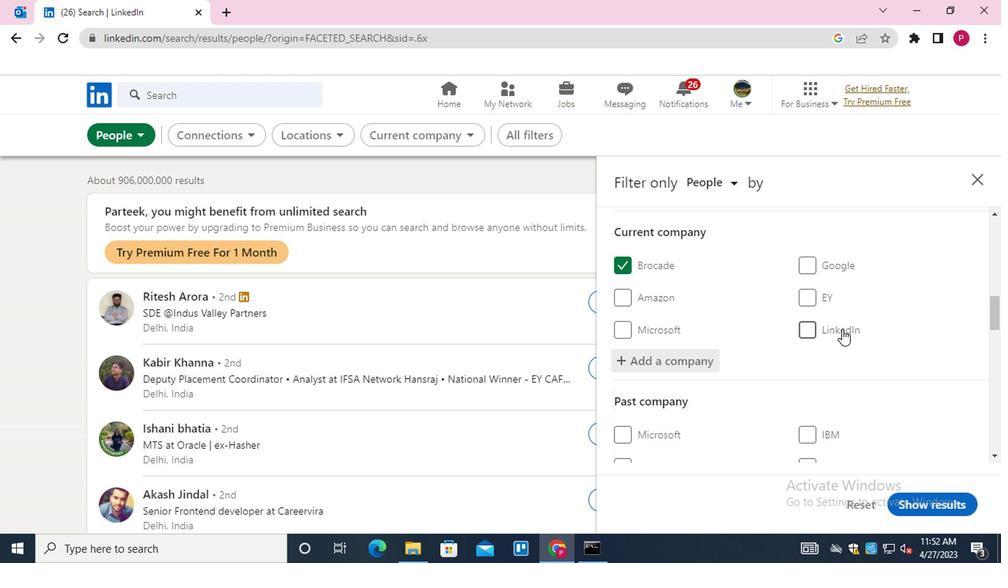 
Action: Mouse moved to (810, 328)
Screenshot: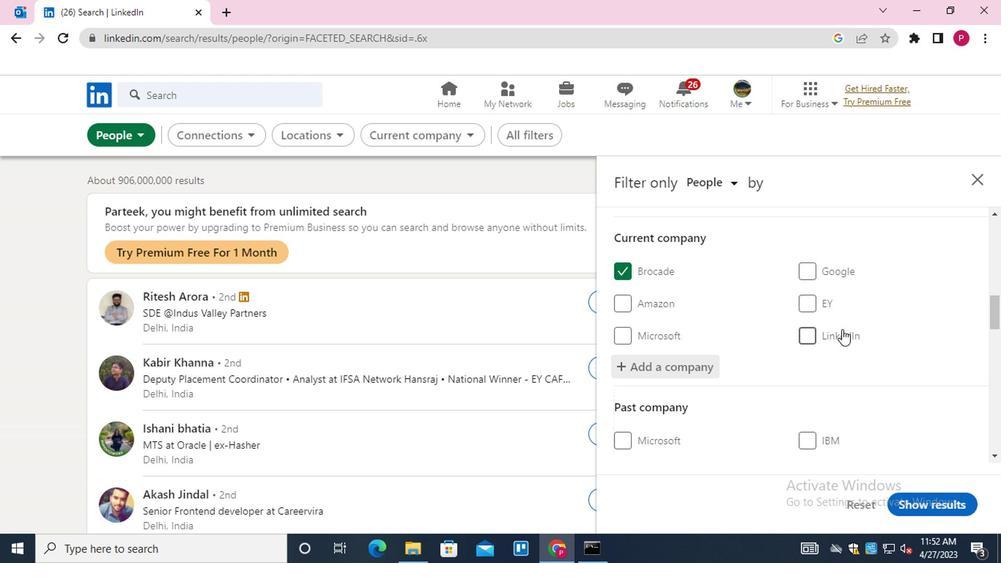 
Action: Mouse scrolled (810, 327) with delta (0, 0)
Screenshot: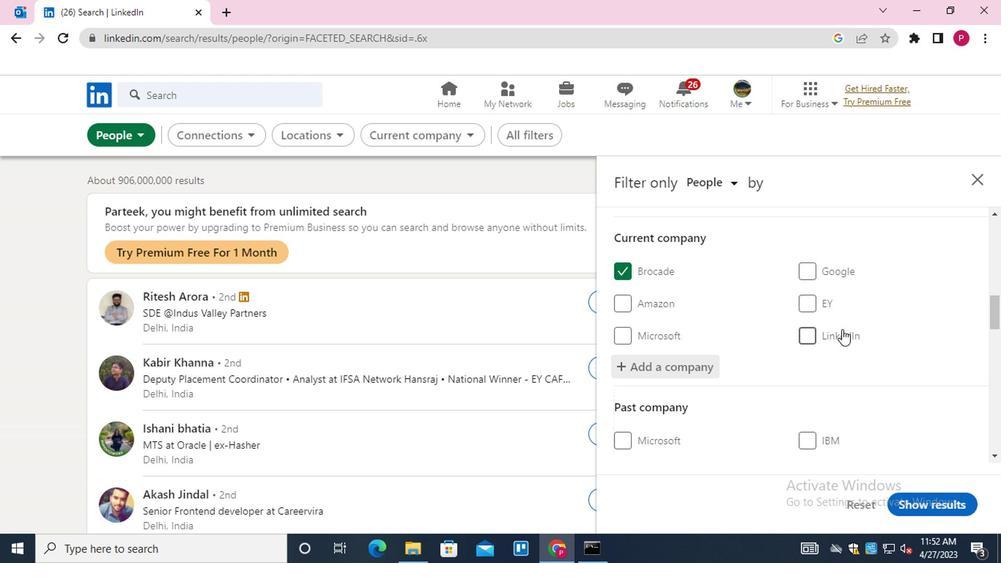 
Action: Mouse moved to (803, 333)
Screenshot: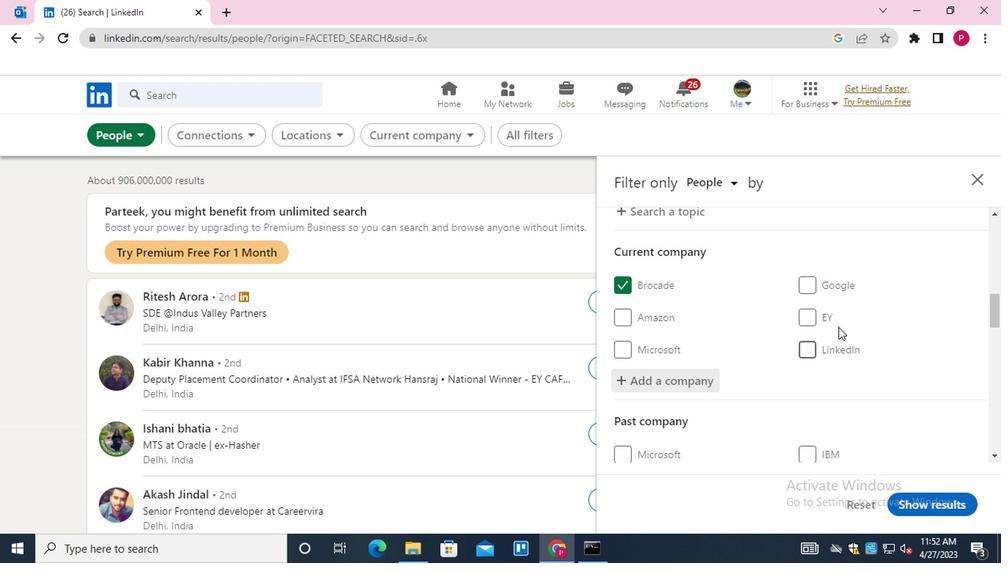 
Action: Mouse scrolled (803, 332) with delta (0, -1)
Screenshot: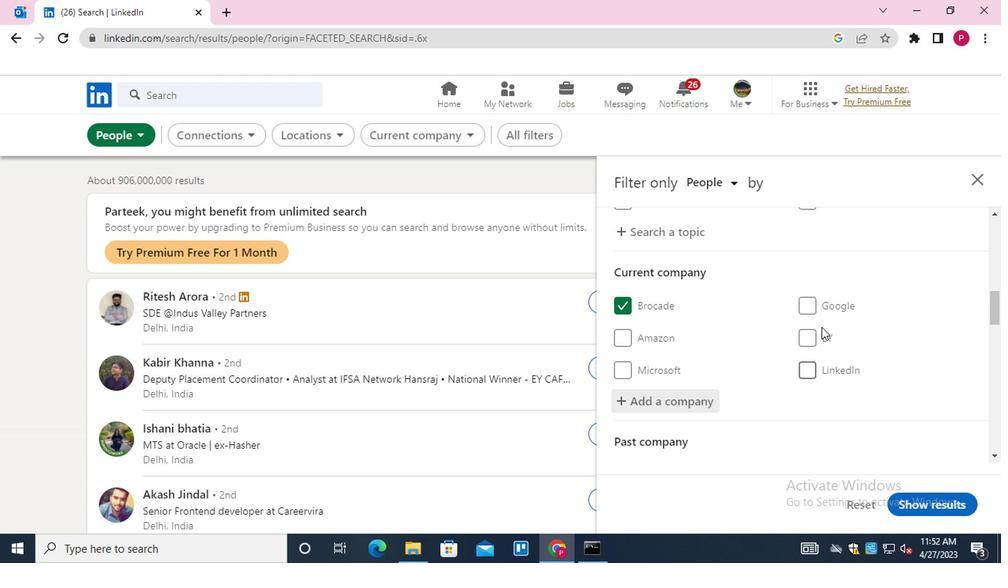 
Action: Mouse moved to (799, 333)
Screenshot: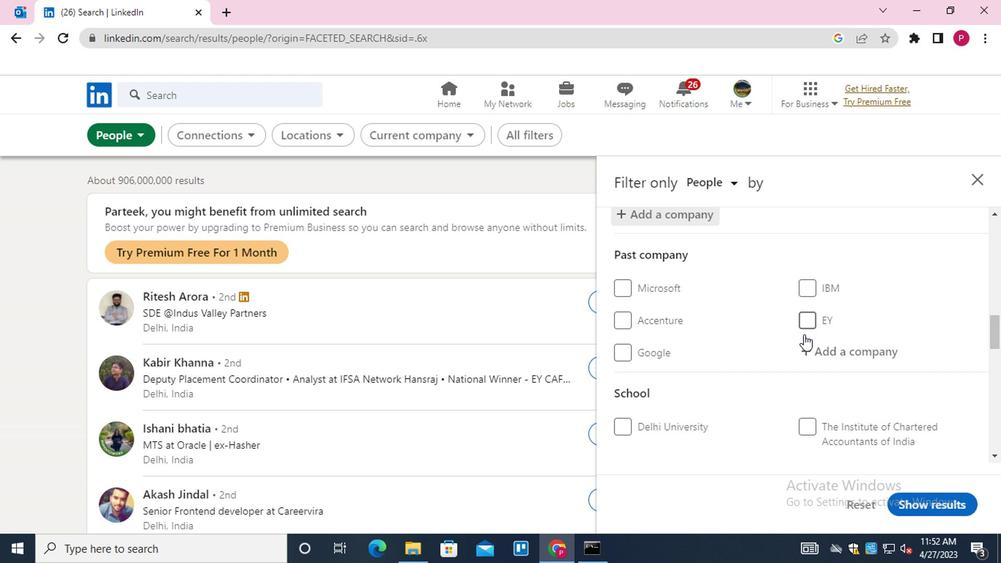 
Action: Mouse scrolled (799, 332) with delta (0, -1)
Screenshot: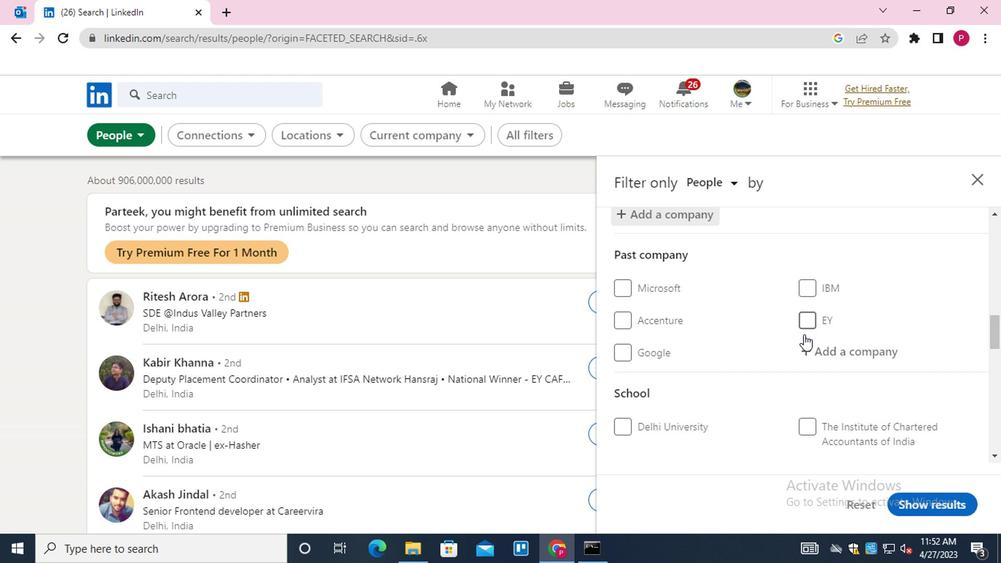 
Action: Mouse scrolled (799, 332) with delta (0, -1)
Screenshot: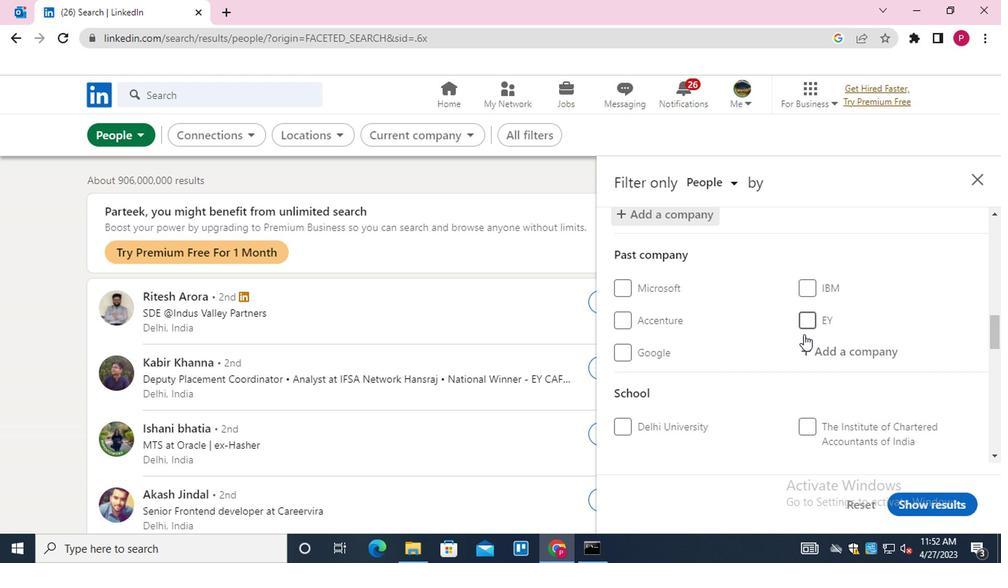 
Action: Mouse moved to (848, 356)
Screenshot: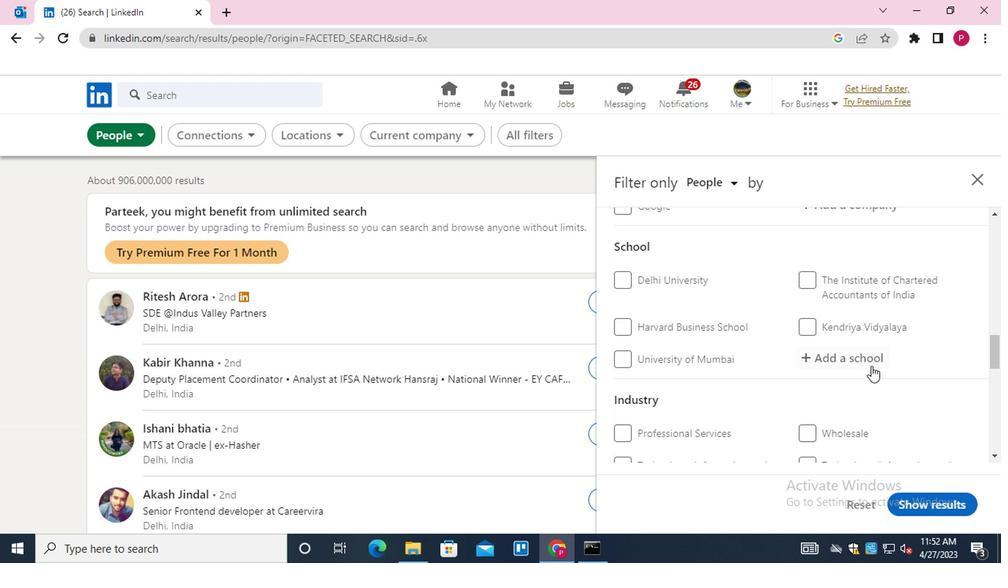 
Action: Mouse pressed left at (848, 356)
Screenshot: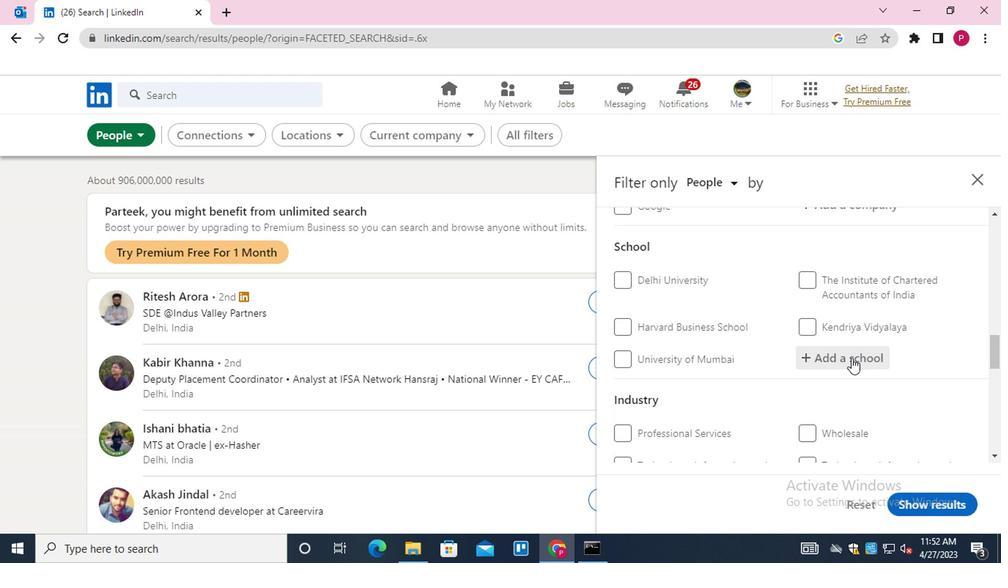 
Action: Key pressed <Key.shift>BANARAS<Key.space><Key.shift>HINDU<Key.space><Key.down><Key.enter>
Screenshot: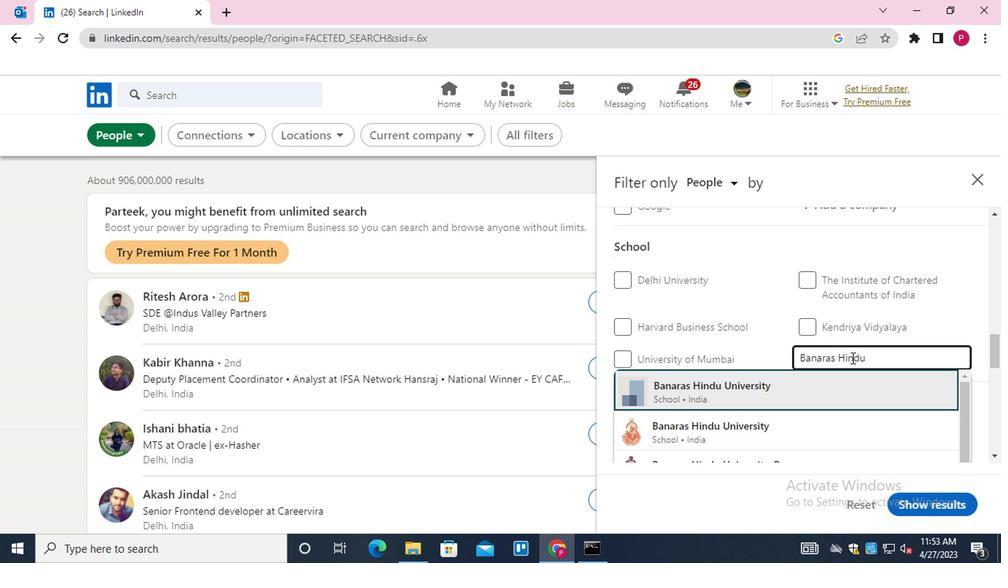 
Action: Mouse moved to (824, 348)
Screenshot: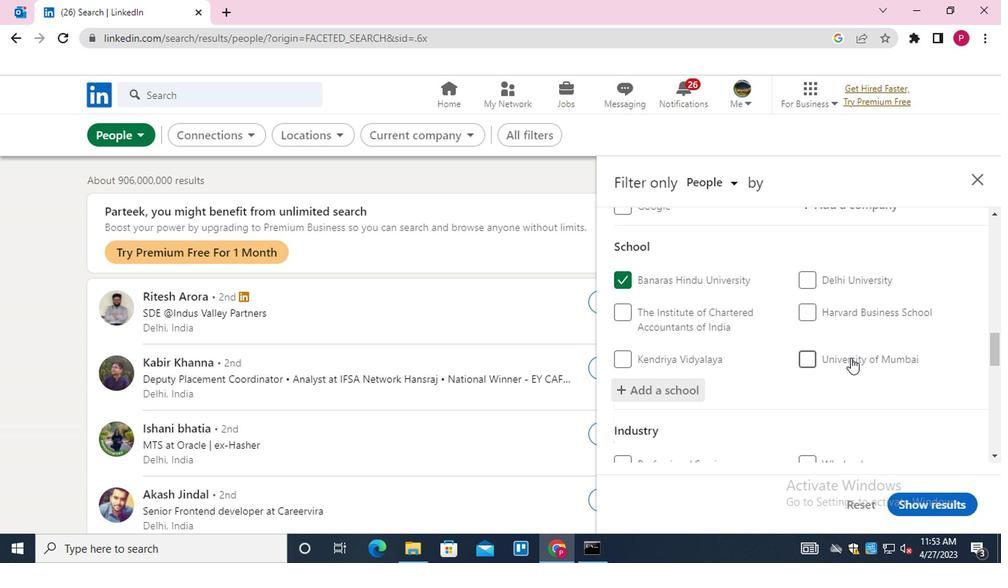 
Action: Mouse scrolled (824, 348) with delta (0, 0)
Screenshot: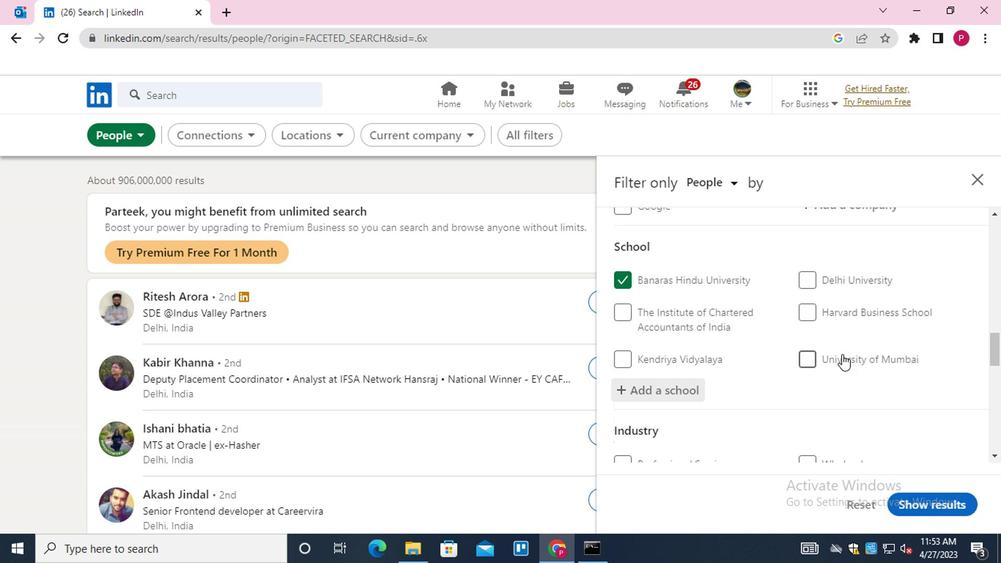 
Action: Mouse moved to (824, 349)
Screenshot: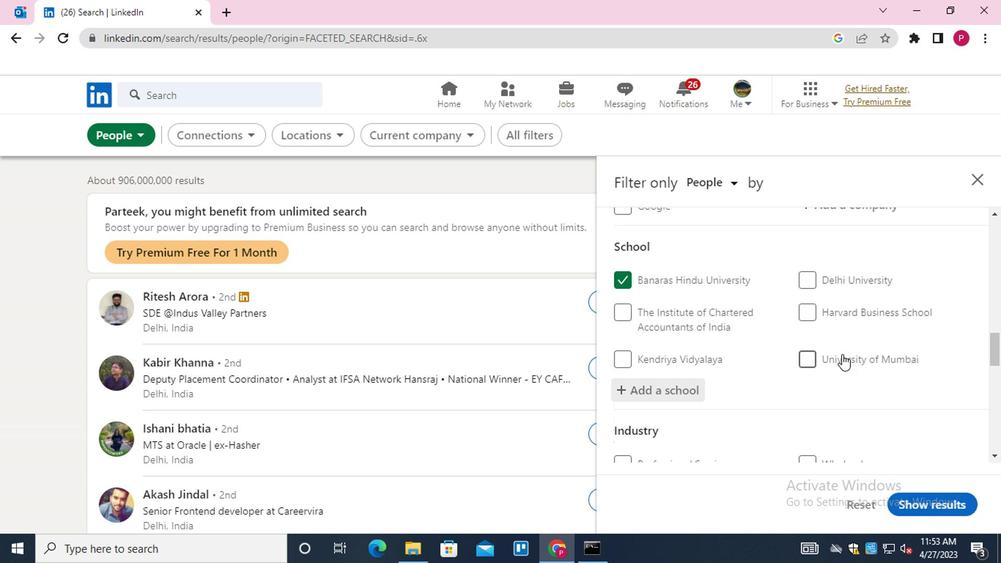 
Action: Mouse scrolled (824, 348) with delta (0, -1)
Screenshot: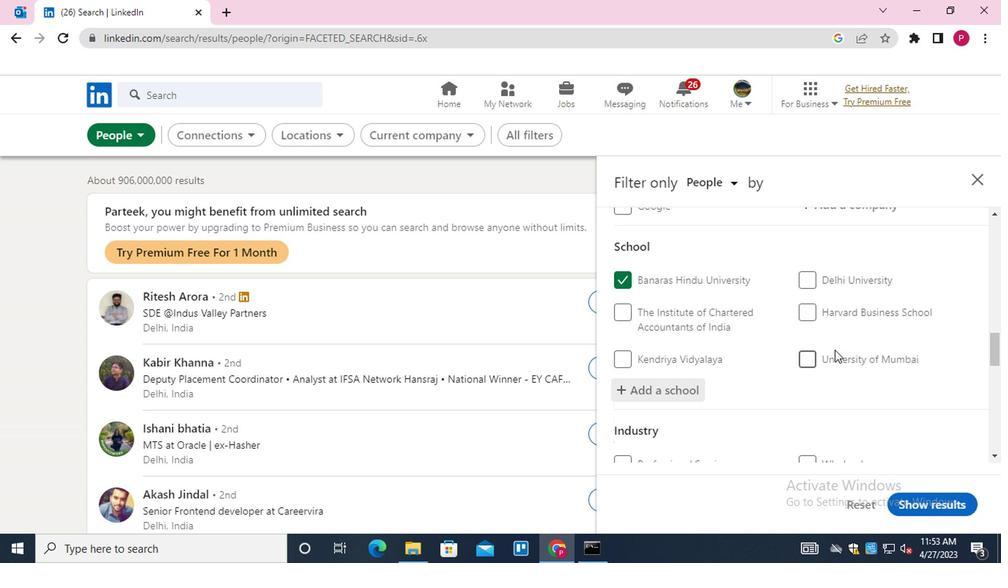 
Action: Mouse scrolled (824, 348) with delta (0, -1)
Screenshot: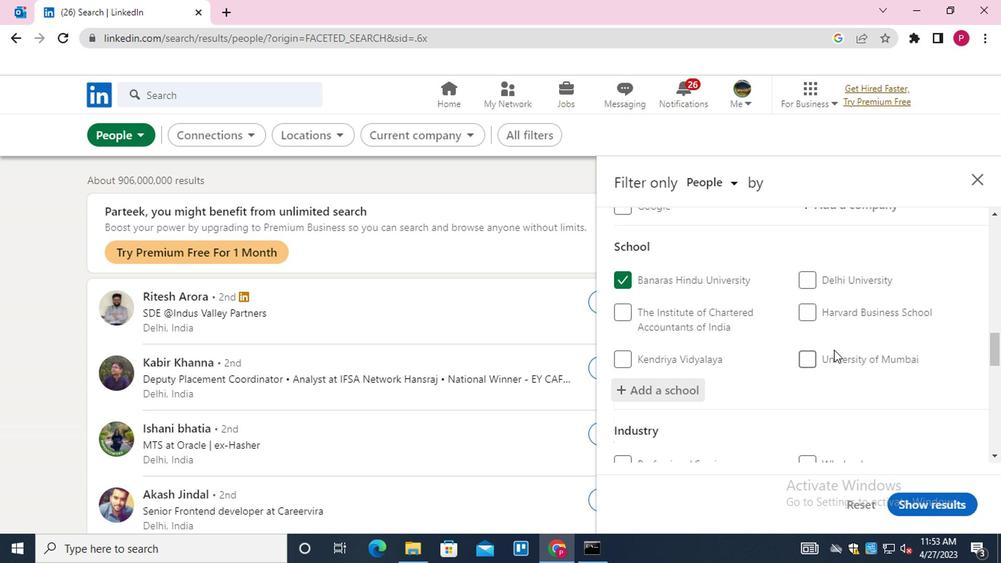 
Action: Mouse moved to (836, 327)
Screenshot: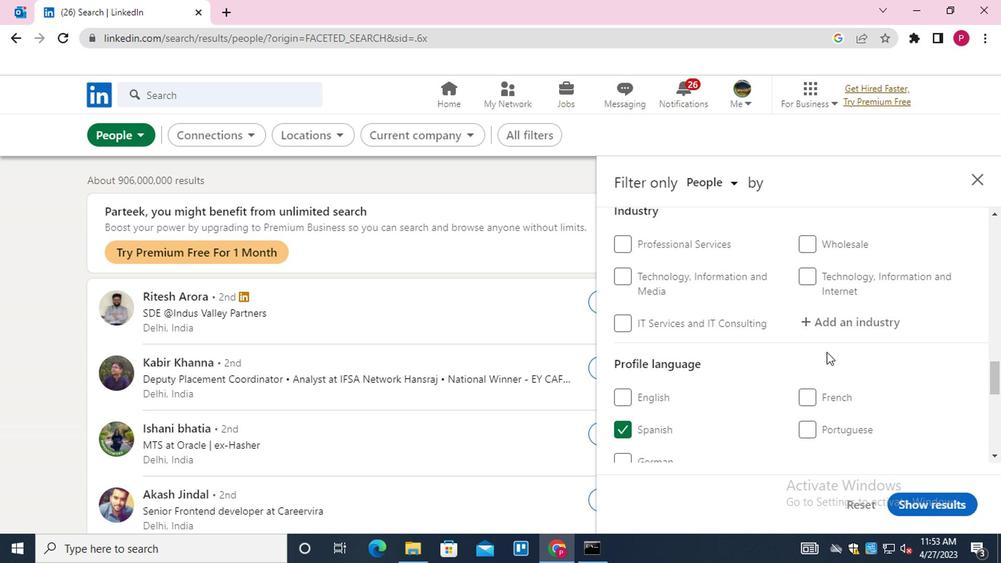 
Action: Mouse pressed left at (836, 327)
Screenshot: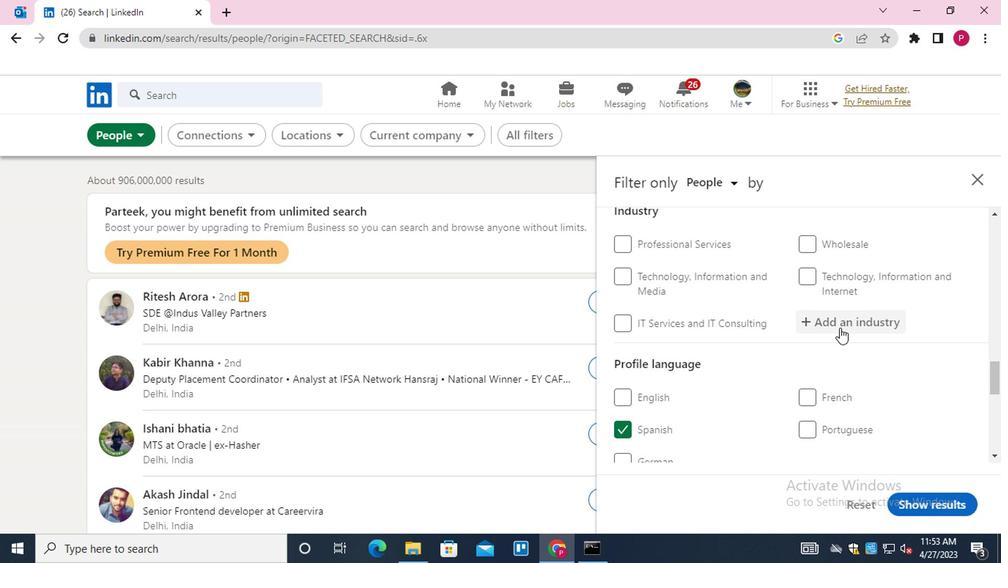 
Action: Key pressed <Key.shift><Key.shift><Key.shift><Key.shift><Key.shift><Key.shift><Key.shift>SECRITY<Key.backspace><Key.backspace><Key.backspace><Key.backspace>URITY<Key.down><Key.down><Key.up><Key.enter>
Screenshot: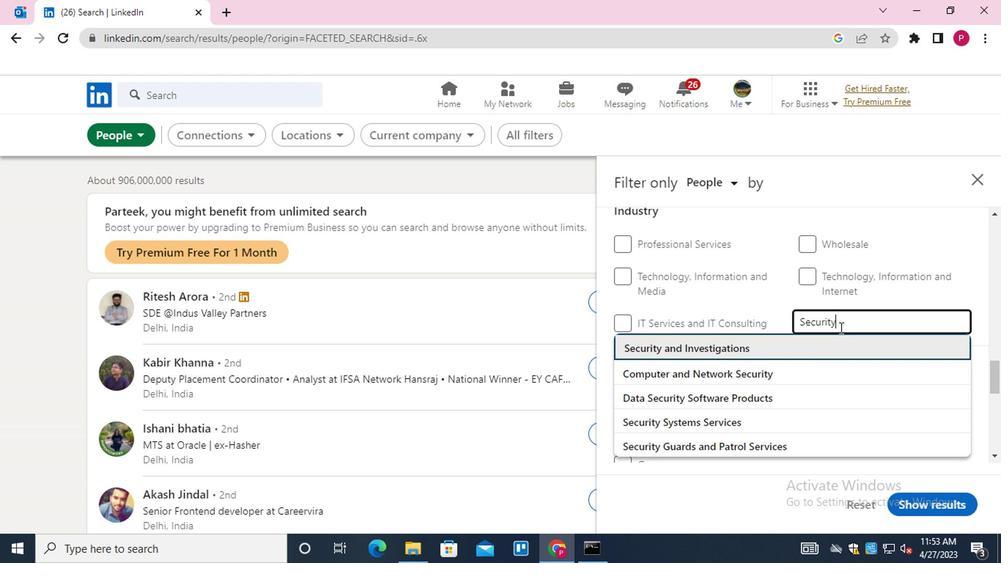 
Action: Mouse moved to (802, 331)
Screenshot: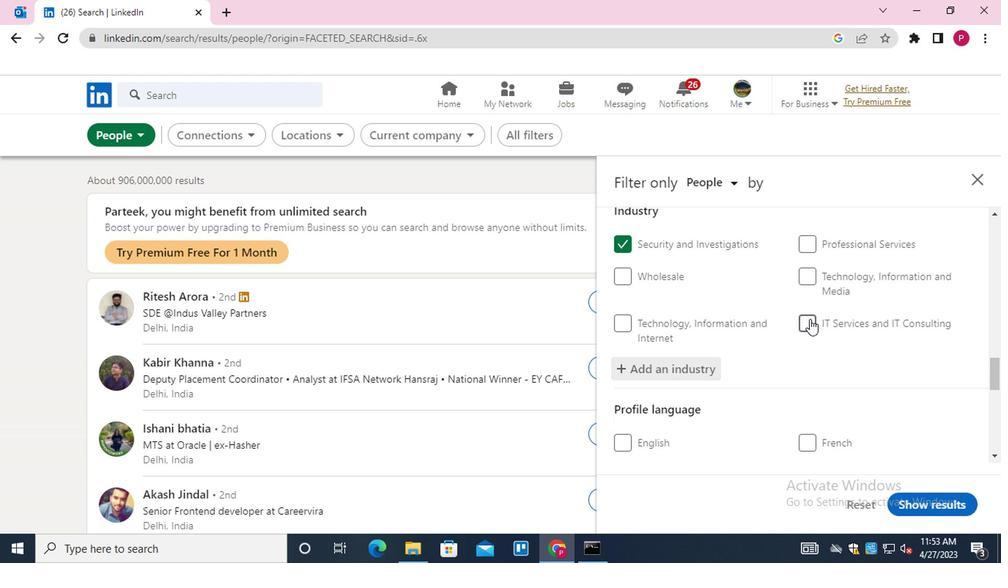 
Action: Mouse scrolled (802, 330) with delta (0, -1)
Screenshot: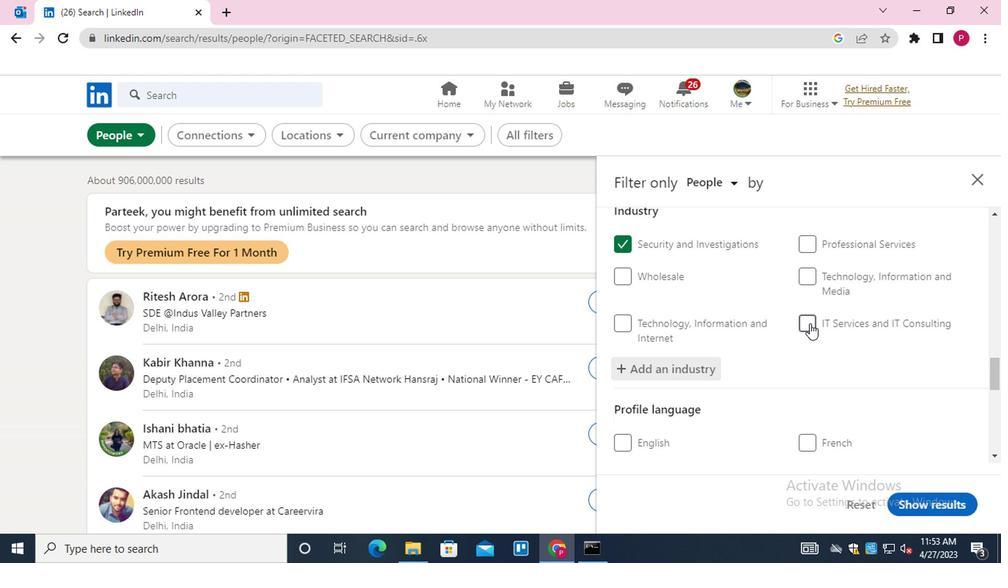 
Action: Mouse scrolled (802, 330) with delta (0, -1)
Screenshot: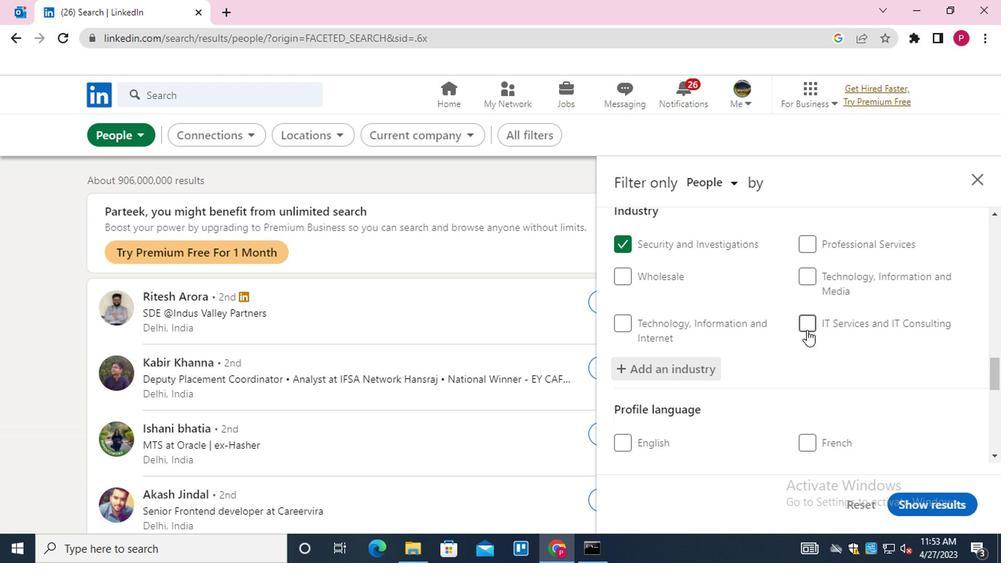 
Action: Mouse moved to (703, 380)
Screenshot: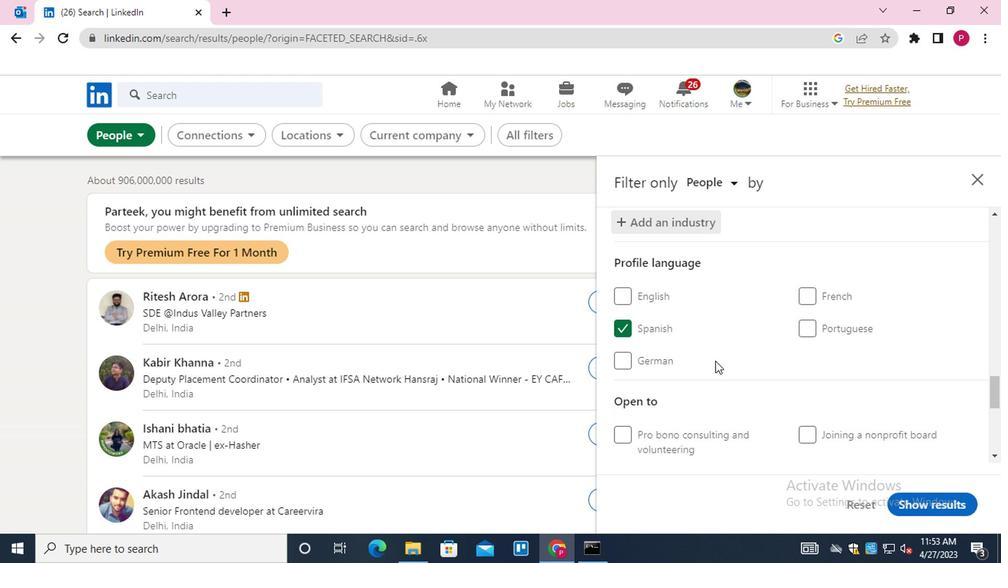 
Action: Mouse scrolled (703, 380) with delta (0, 0)
Screenshot: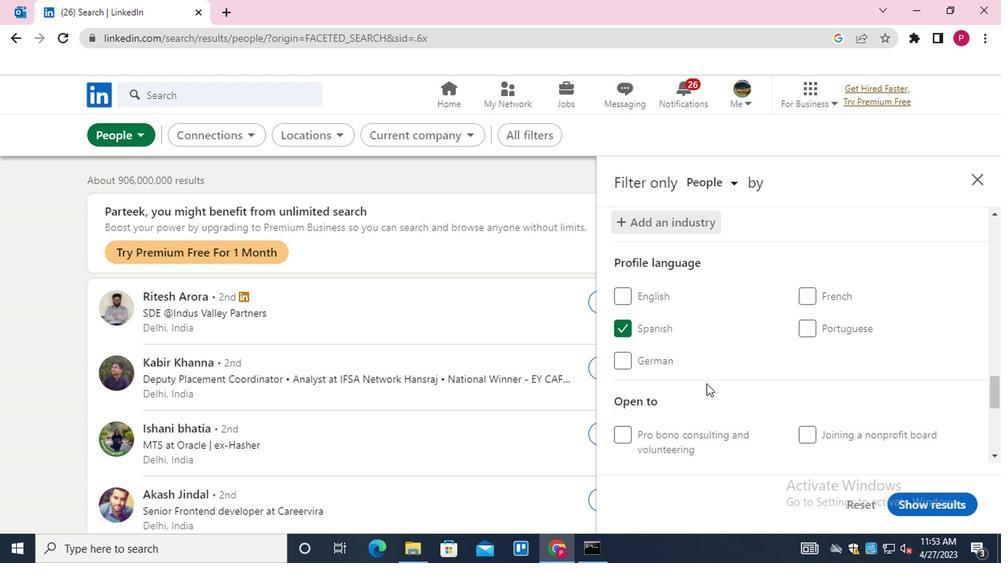 
Action: Mouse scrolled (703, 380) with delta (0, 0)
Screenshot: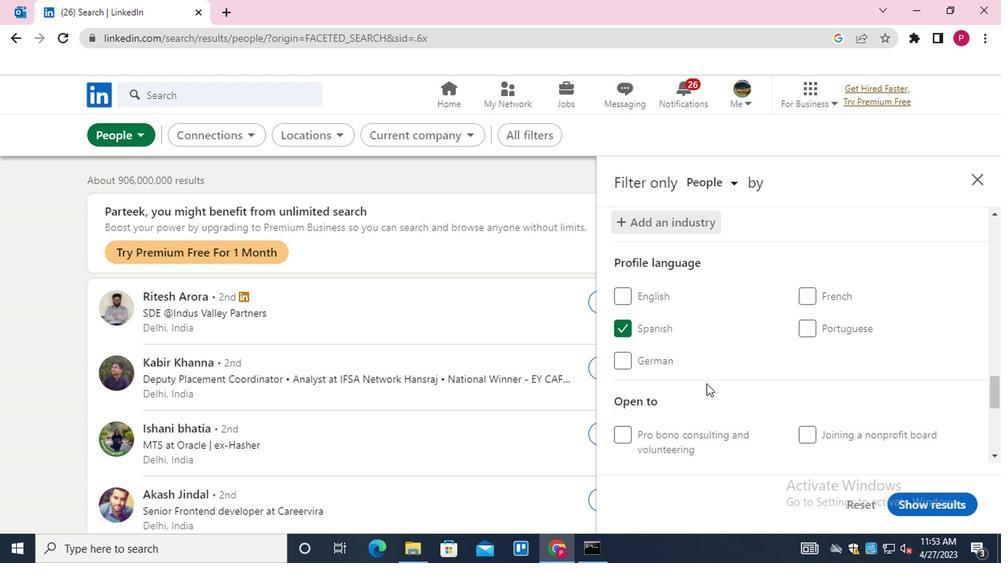 
Action: Mouse moved to (706, 378)
Screenshot: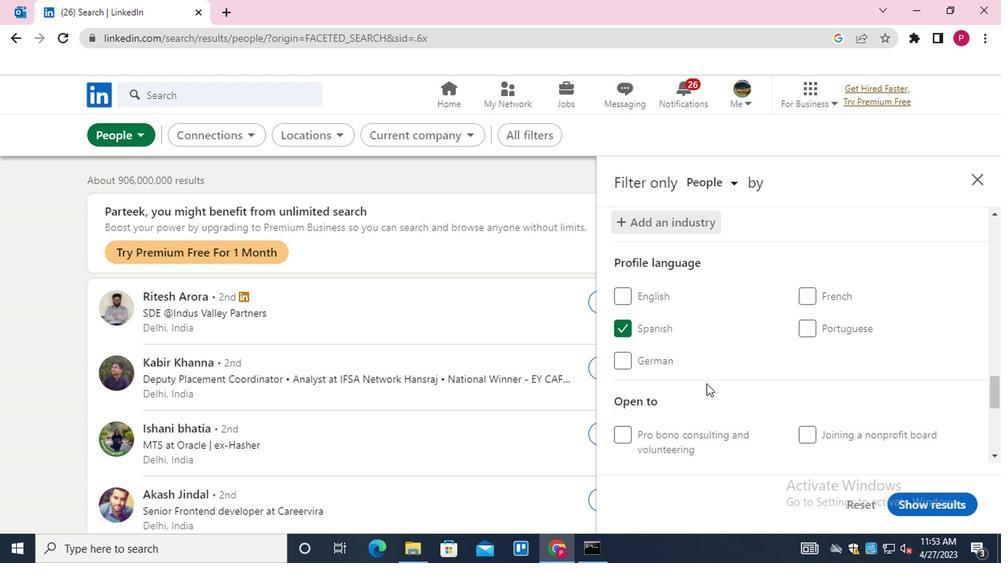 
Action: Mouse scrolled (706, 378) with delta (0, 0)
Screenshot: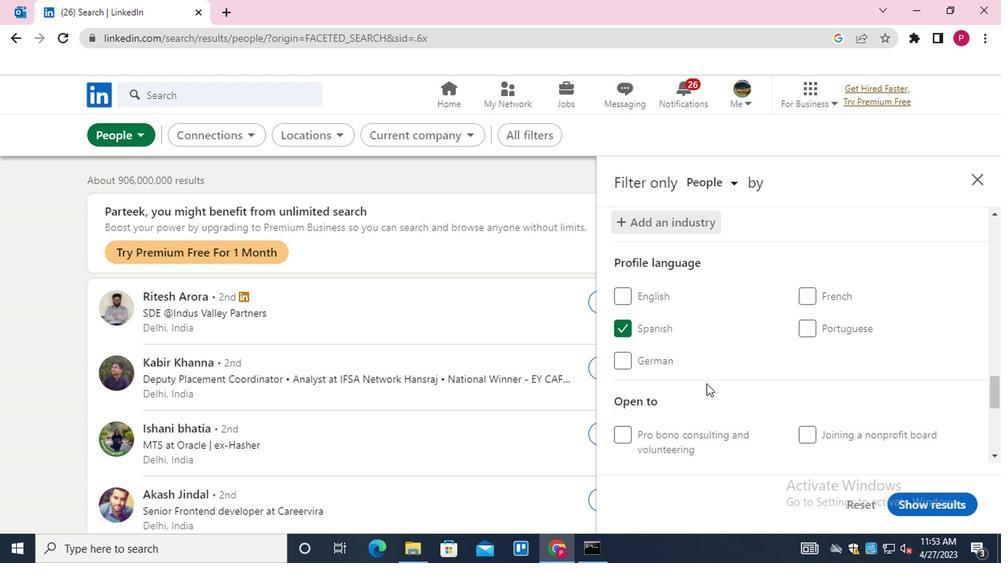 
Action: Mouse moved to (843, 368)
Screenshot: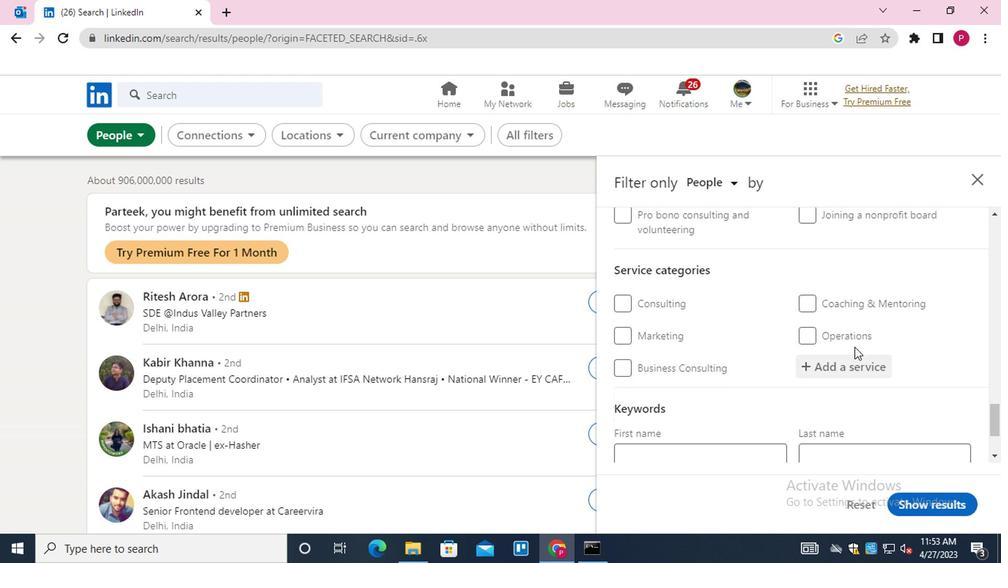
Action: Mouse pressed left at (843, 368)
Screenshot: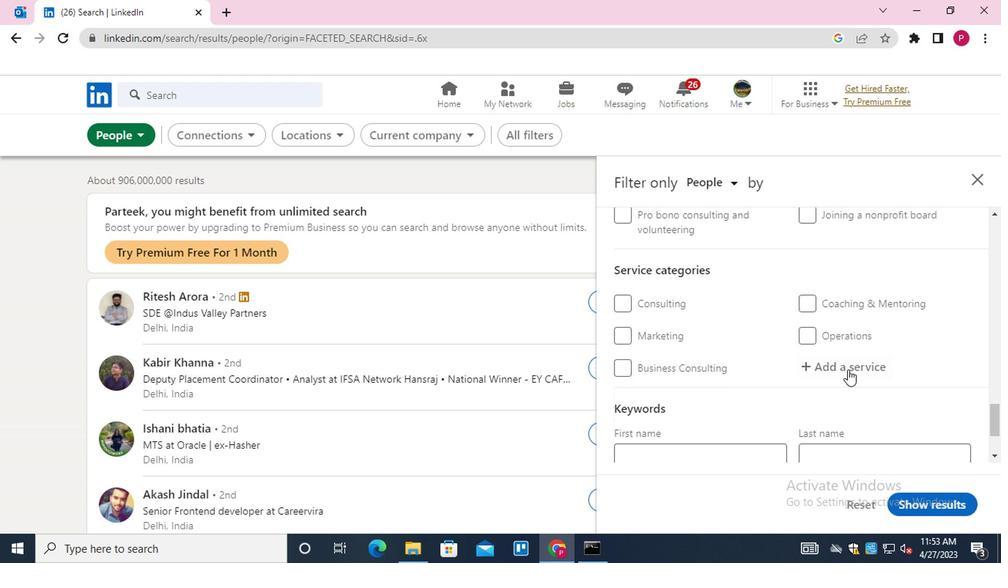 
Action: Key pressed <Key.shift>TECHNICAL<Key.enter>
Screenshot: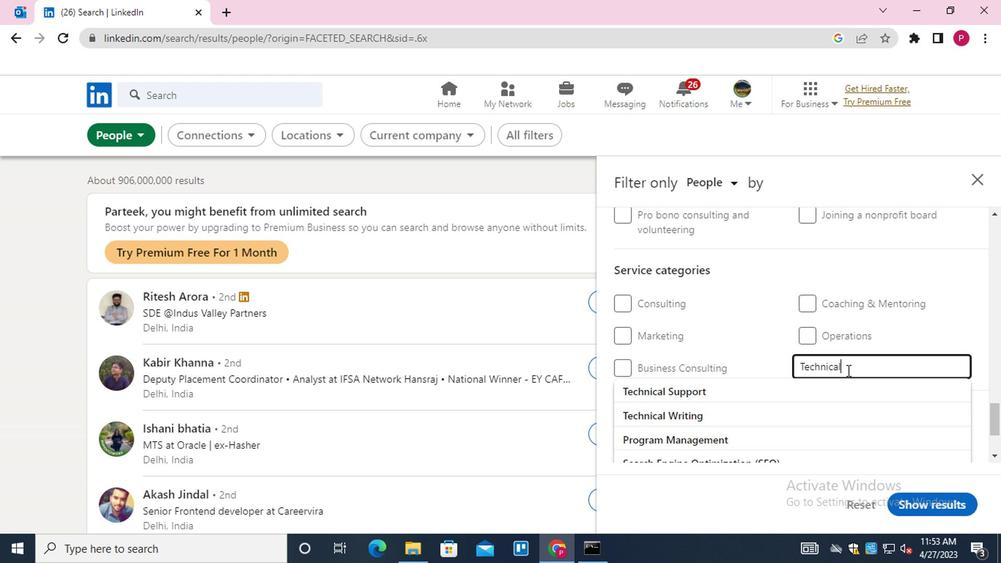 
Action: Mouse moved to (833, 362)
Screenshot: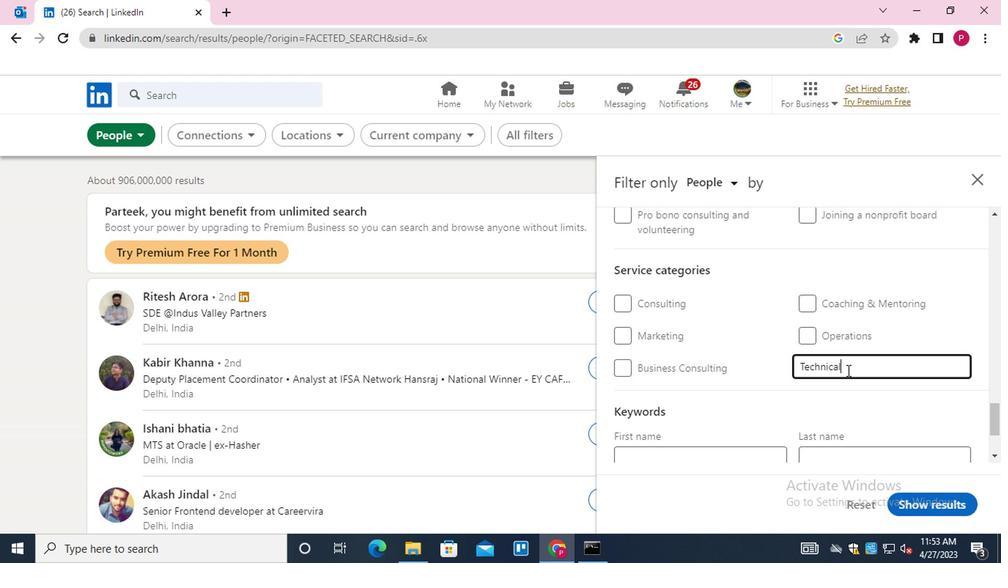 
Action: Mouse scrolled (833, 362) with delta (0, 0)
Screenshot: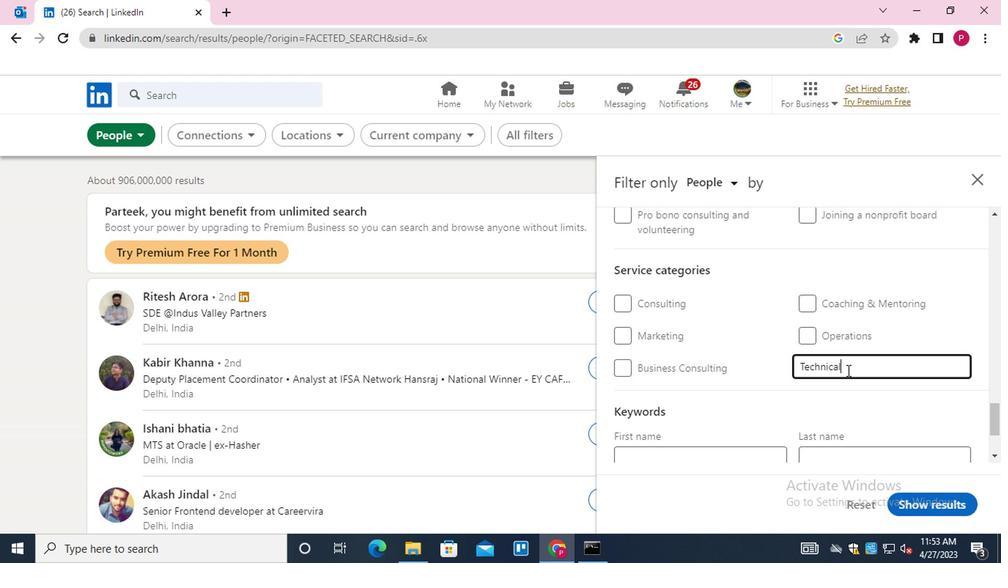 
Action: Mouse moved to (785, 339)
Screenshot: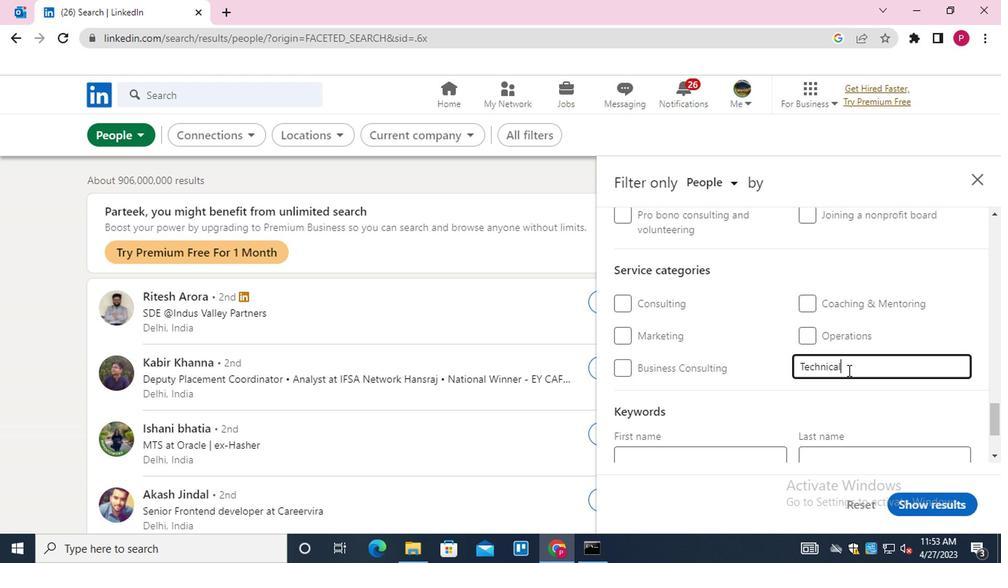 
Action: Mouse scrolled (785, 338) with delta (0, -1)
Screenshot: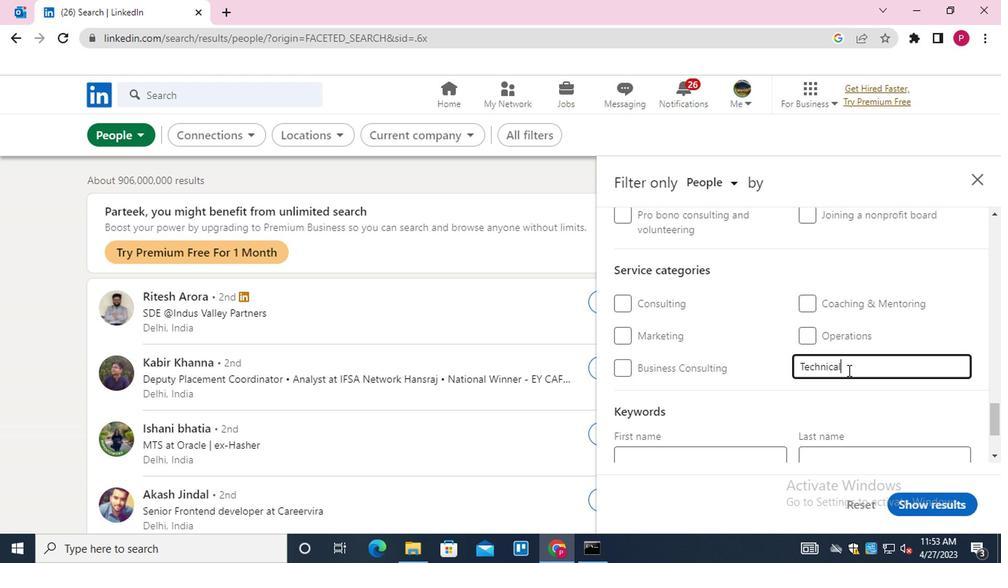 
Action: Mouse moved to (769, 339)
Screenshot: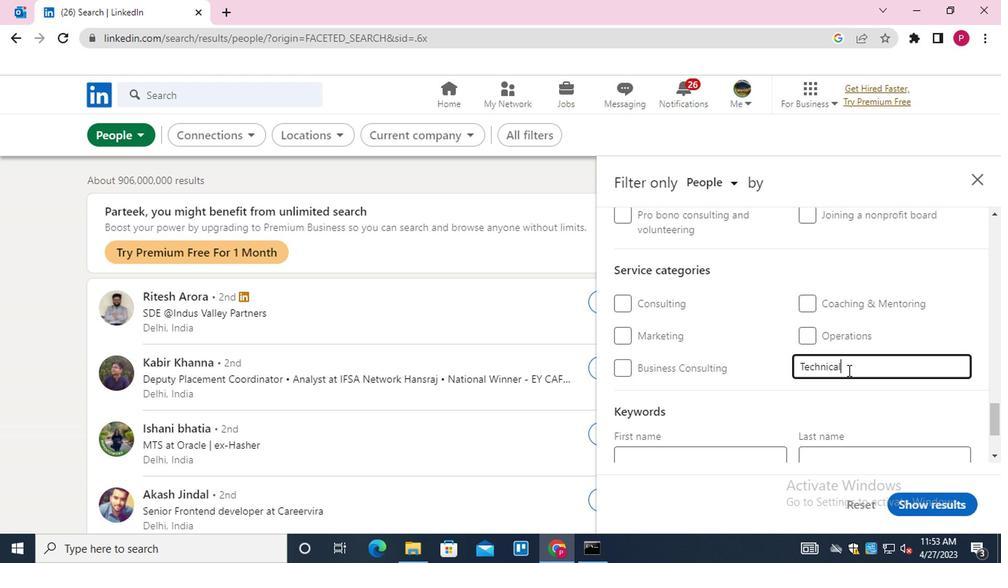 
Action: Mouse scrolled (769, 338) with delta (0, -1)
Screenshot: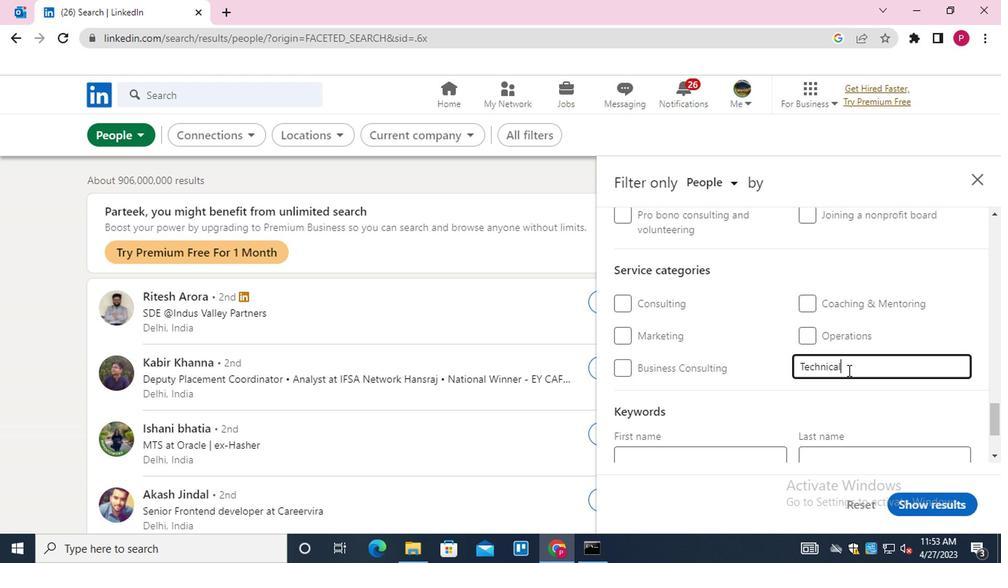 
Action: Mouse moved to (691, 396)
Screenshot: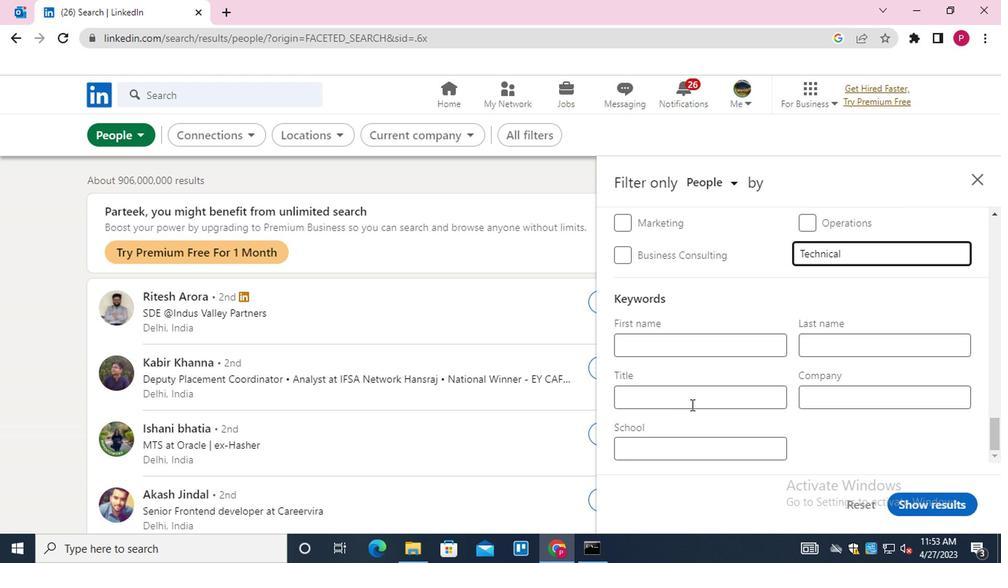 
Action: Mouse pressed left at (691, 396)
Screenshot: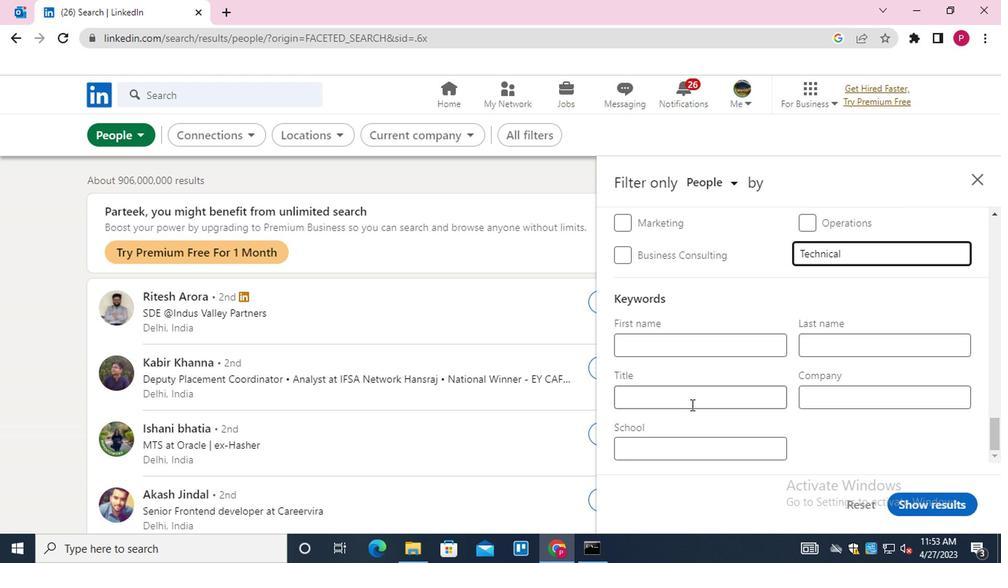 
Action: Key pressed <Key.shift>SHELTER<Key.space><Key.shift>BOARD<Key.space><Key.shift>MEMBER
Screenshot: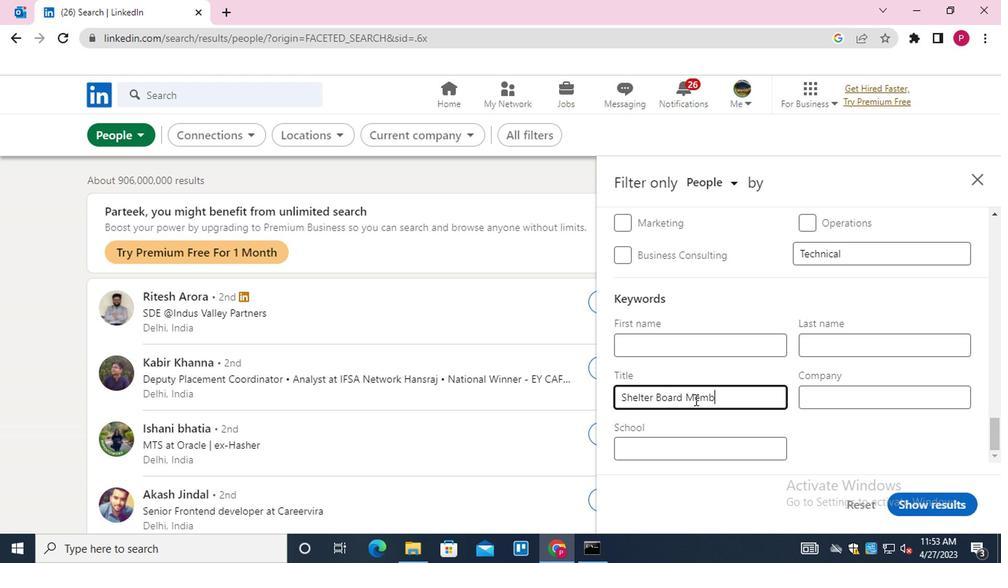
Action: Mouse moved to (913, 492)
Screenshot: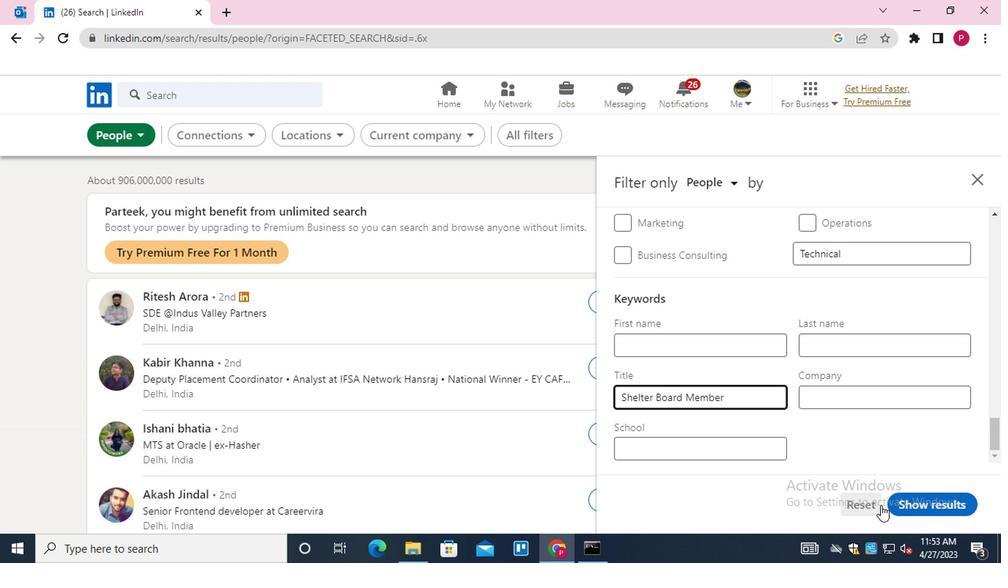 
Action: Mouse pressed left at (913, 492)
Screenshot: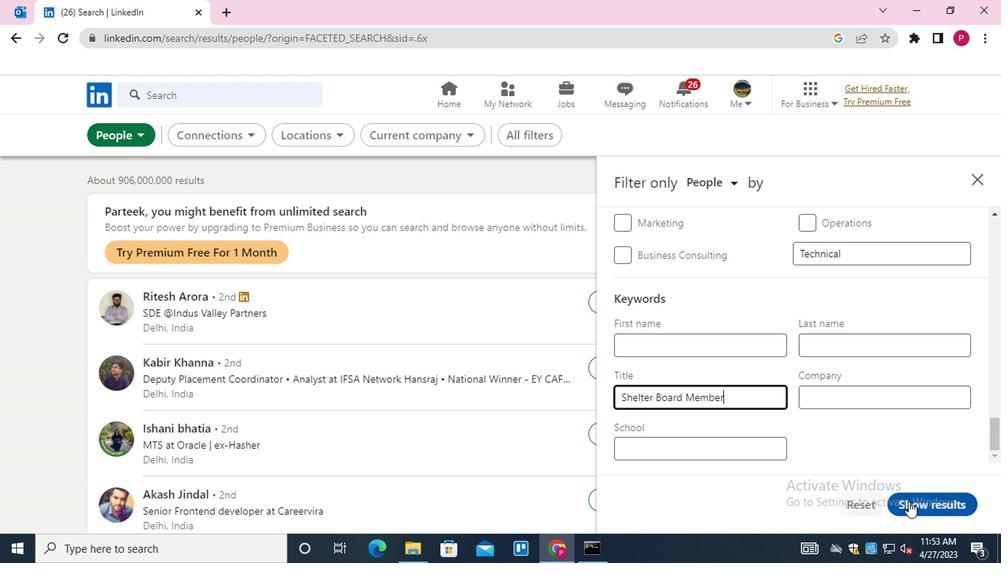 
Action: Mouse moved to (549, 259)
Screenshot: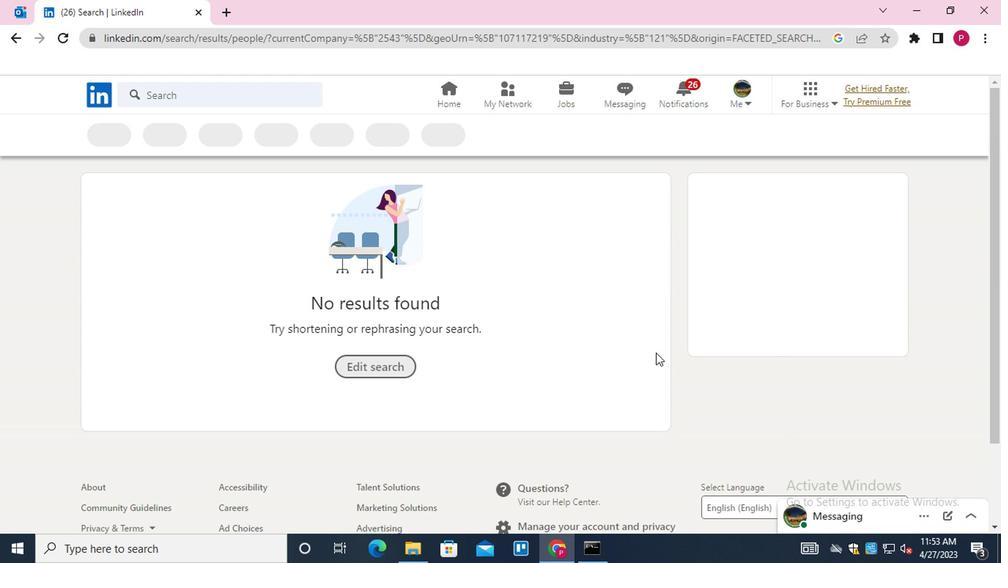 
